 Task: Assign Issue Issue0000000006 to Sprint Sprint0000000004 in Scrum Project Project0000000002 in Jira. Assign Issue Issue0000000007 to Sprint Sprint0000000004 in Scrum Project Project0000000002 in Jira. Assign Issue Issue0000000008 to Sprint Sprint0000000005 in Scrum Project Project0000000002 in Jira. Assign Issue Issue0000000009 to Sprint Sprint0000000005 in Scrum Project Project0000000002 in Jira. Assign Issue Issue0000000010 to Sprint Sprint0000000006 in Scrum Project Project0000000002 in Jira
Action: Mouse moved to (581, 325)
Screenshot: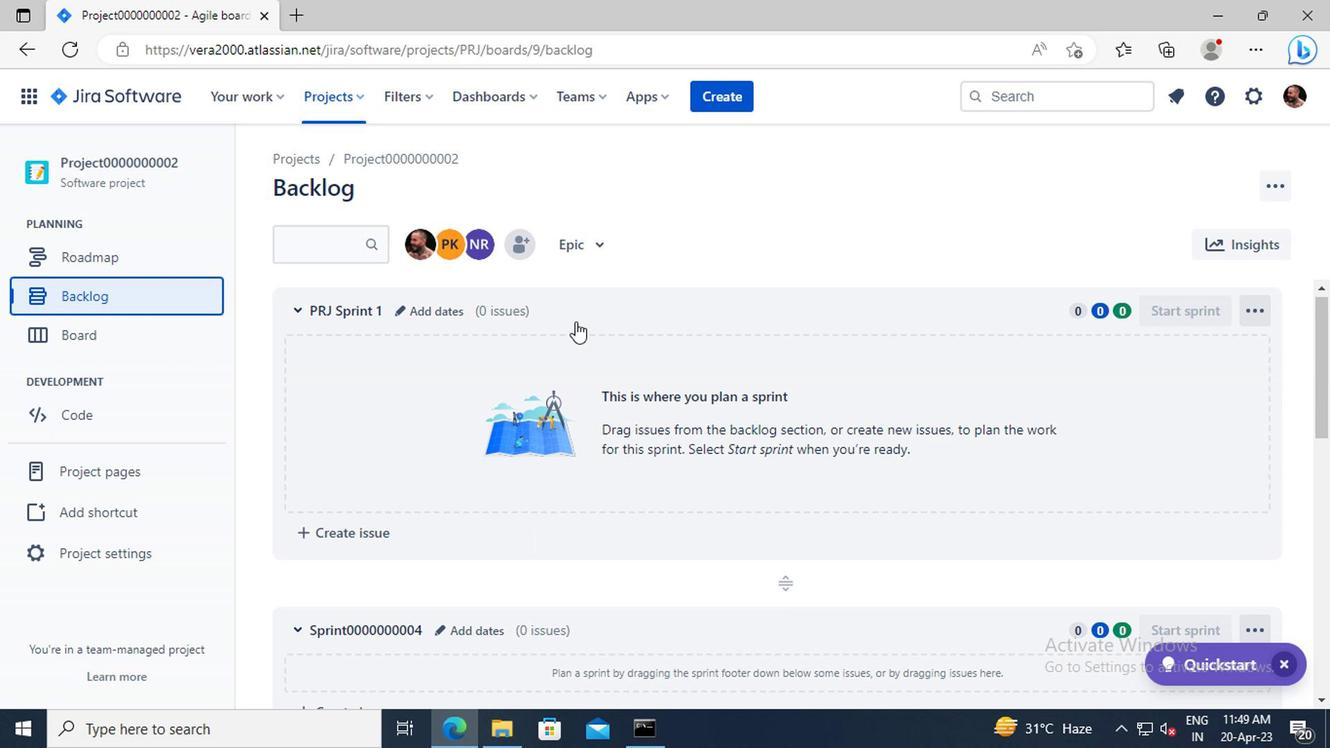 
Action: Mouse scrolled (581, 325) with delta (0, 0)
Screenshot: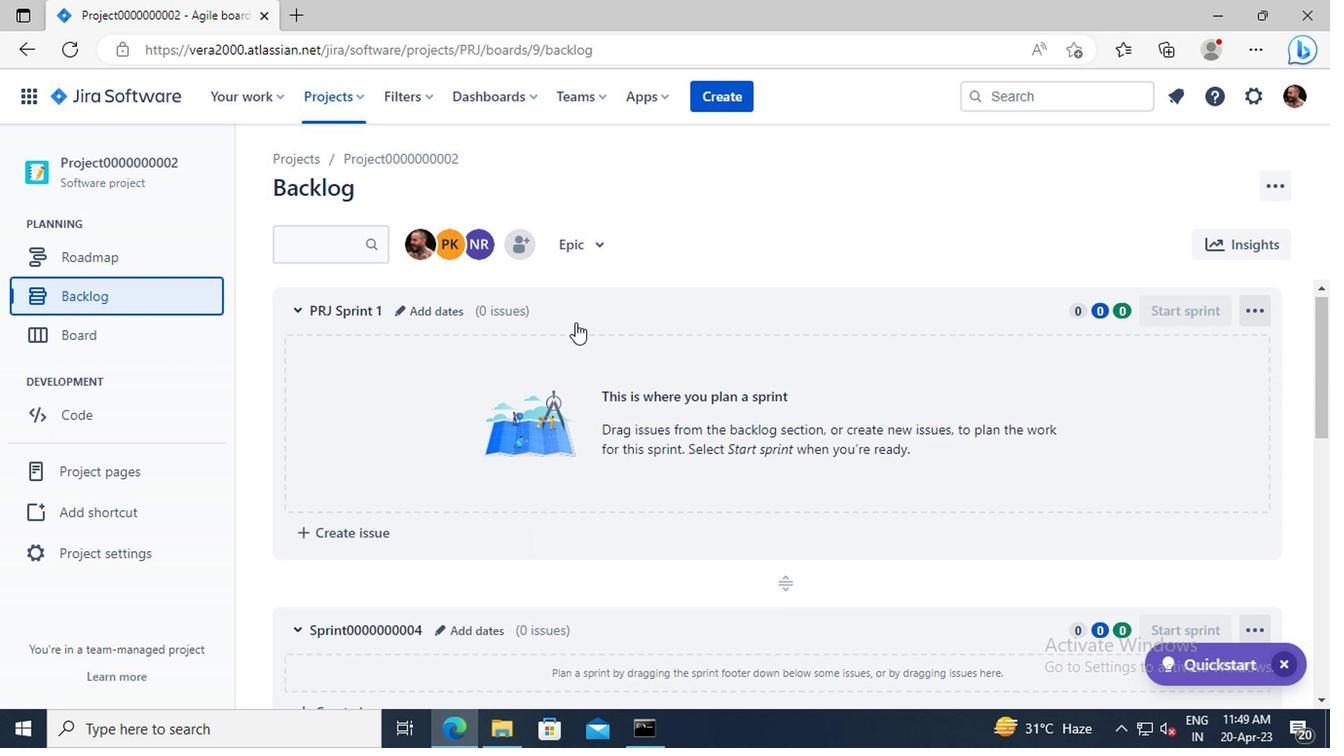 
Action: Mouse scrolled (581, 325) with delta (0, 0)
Screenshot: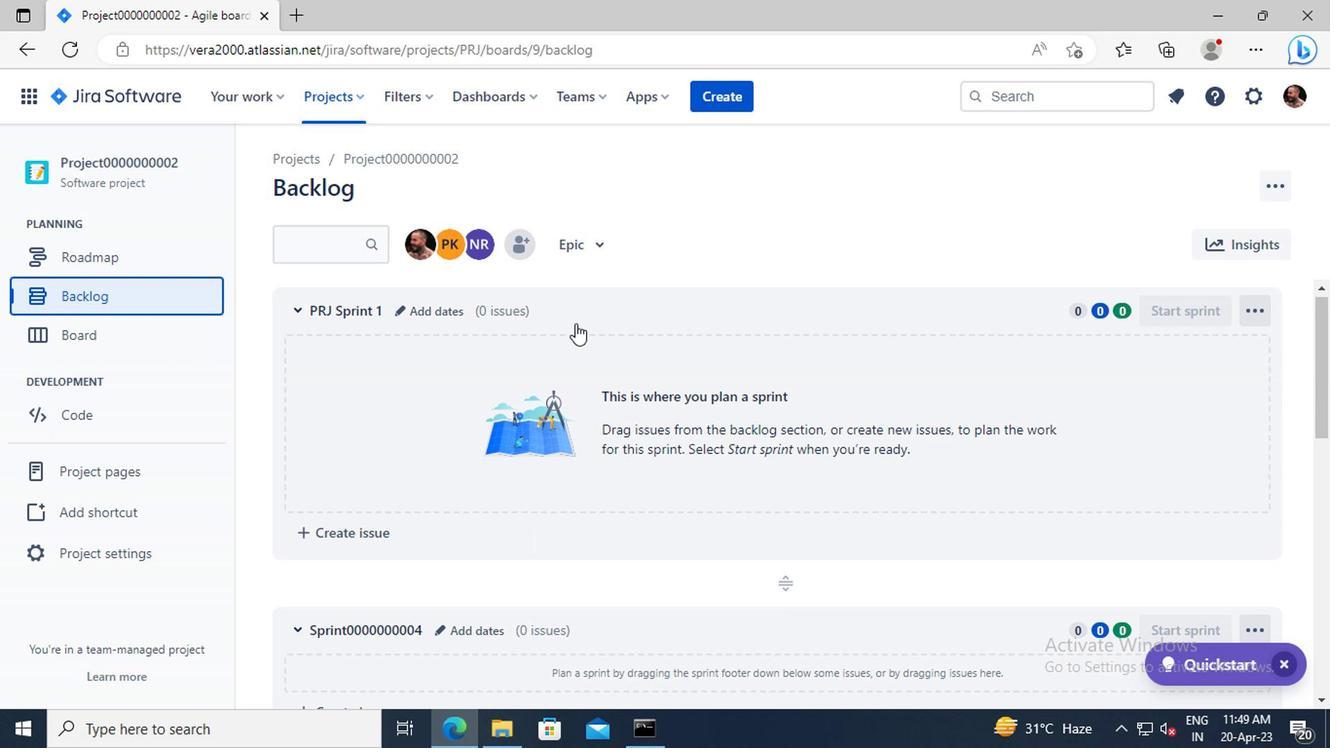 
Action: Mouse moved to (581, 334)
Screenshot: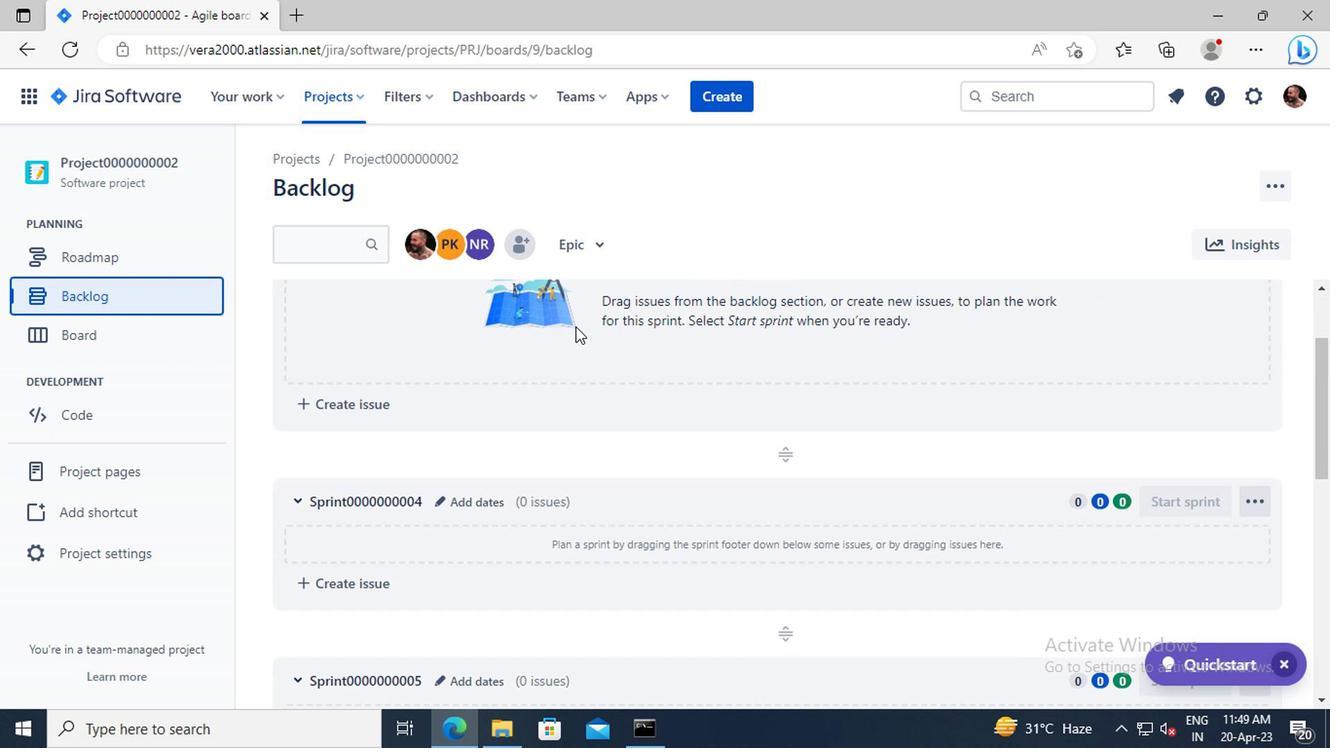 
Action: Mouse scrolled (581, 334) with delta (0, 0)
Screenshot: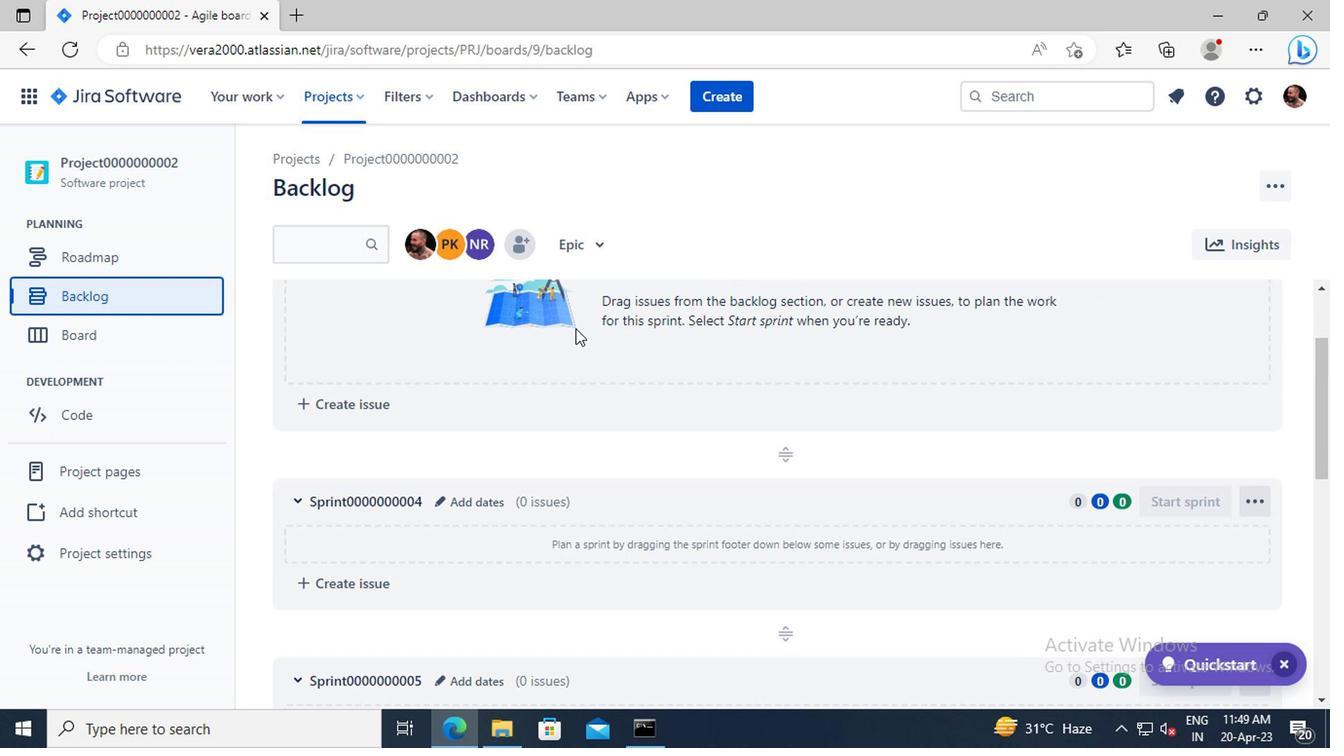 
Action: Mouse moved to (582, 336)
Screenshot: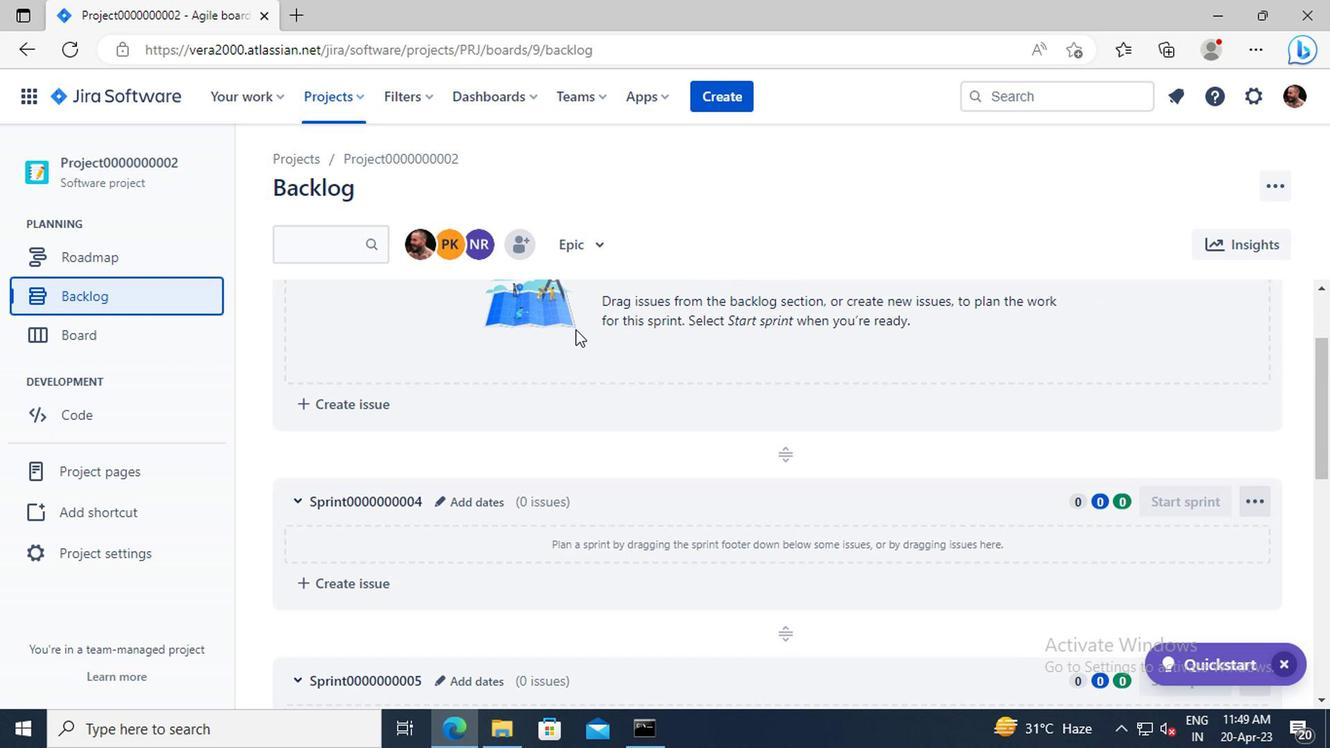 
Action: Mouse scrolled (582, 335) with delta (0, -1)
Screenshot: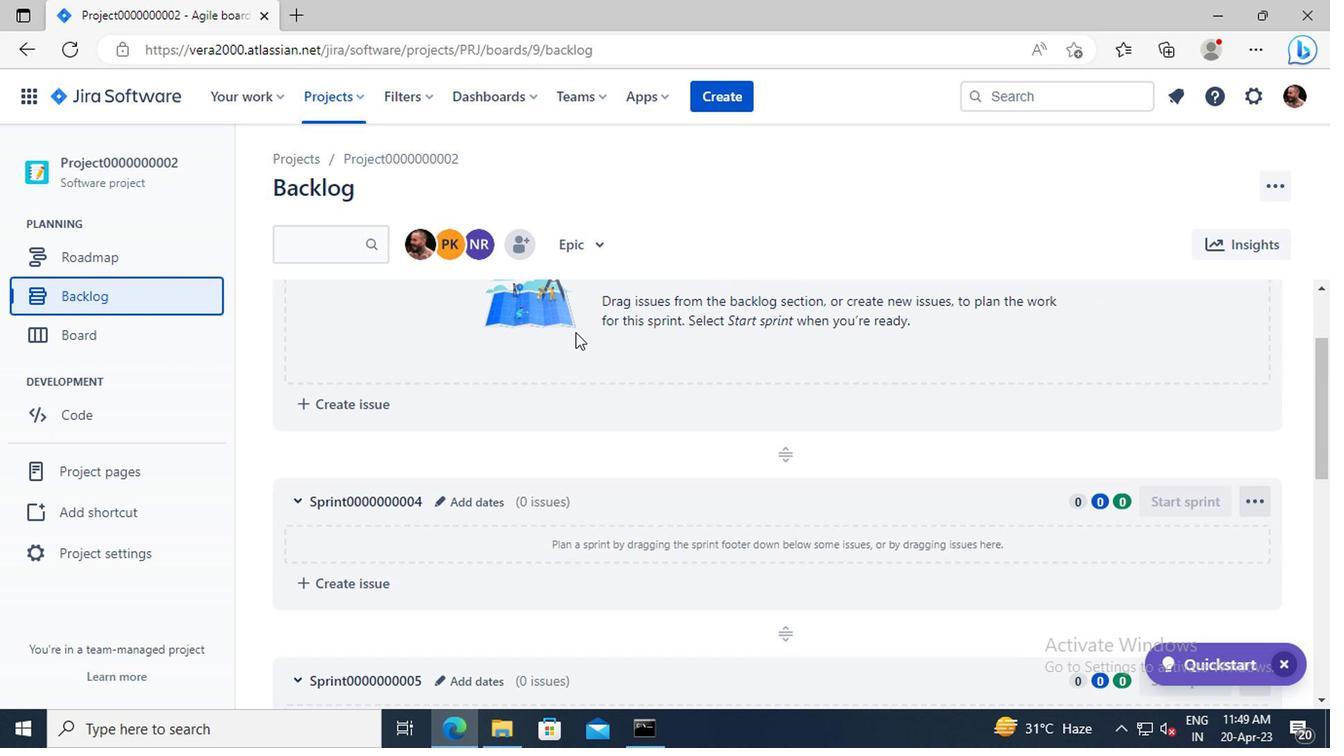 
Action: Mouse scrolled (582, 335) with delta (0, -1)
Screenshot: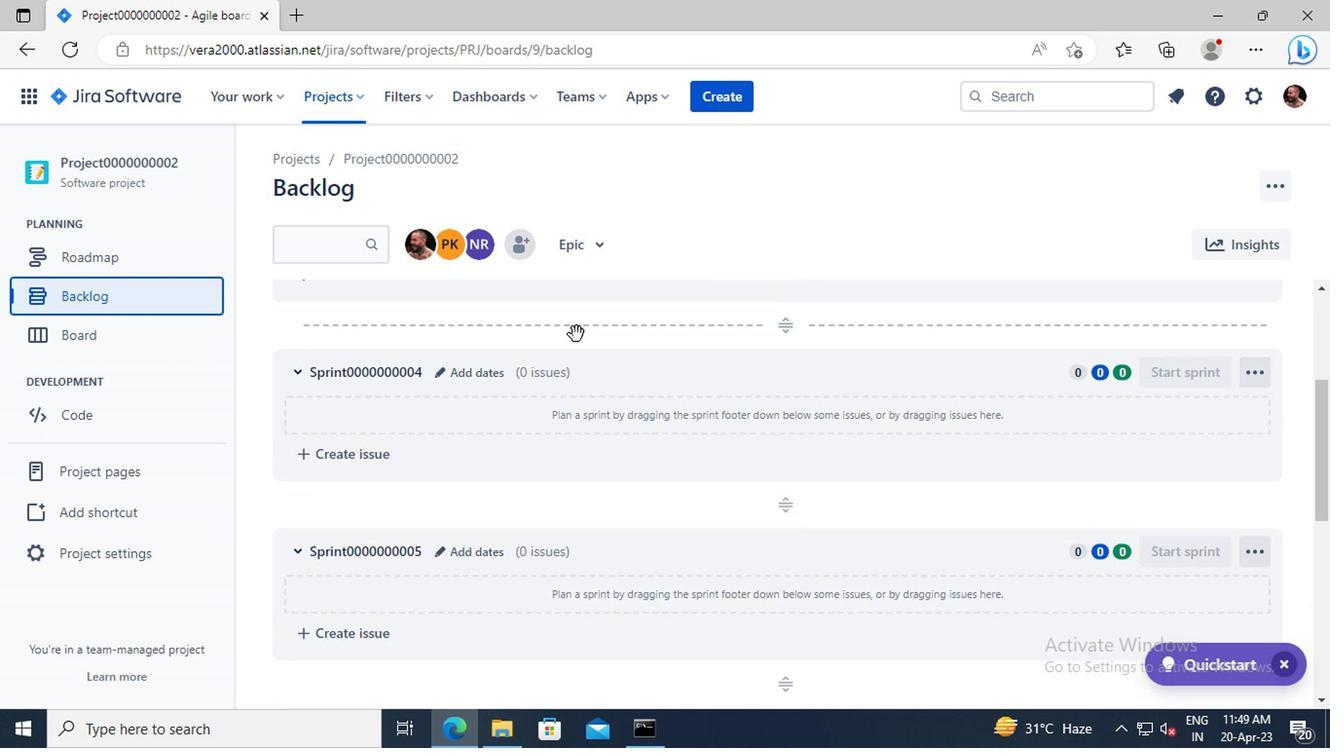 
Action: Mouse scrolled (582, 335) with delta (0, -1)
Screenshot: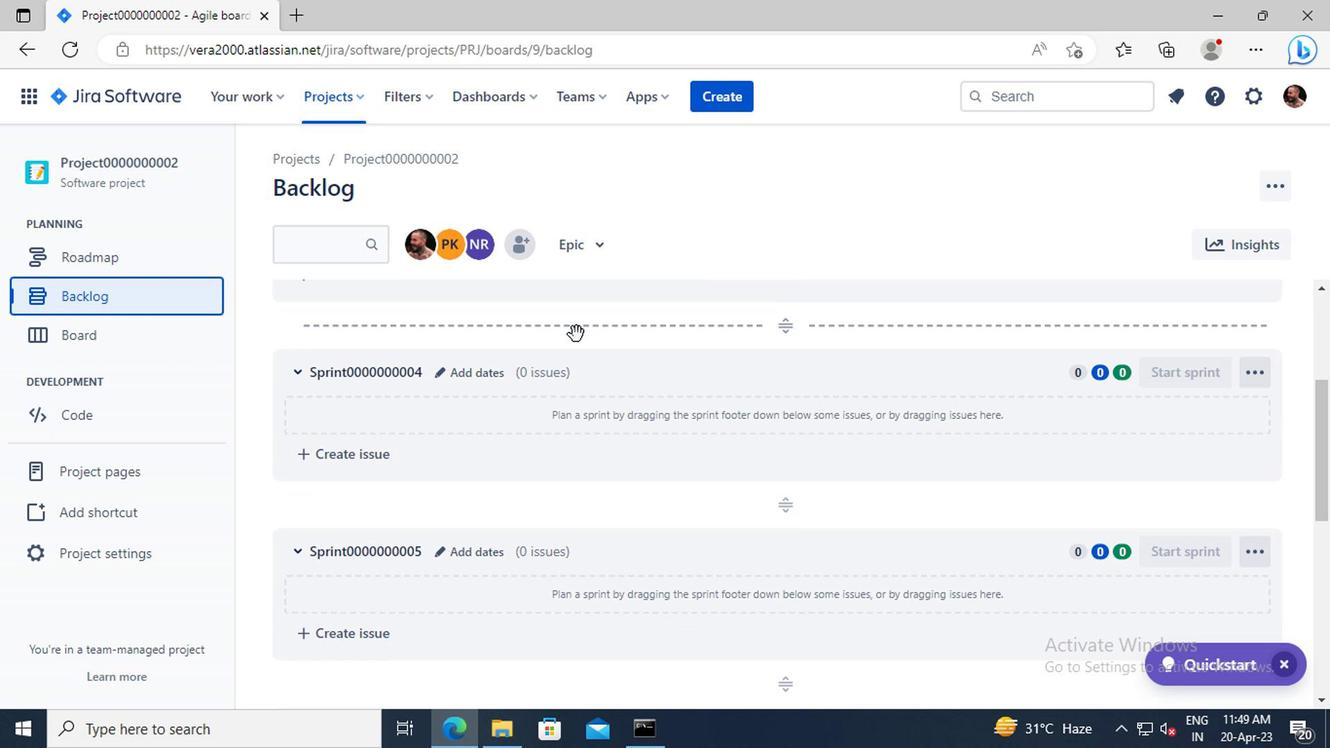 
Action: Mouse scrolled (582, 335) with delta (0, -1)
Screenshot: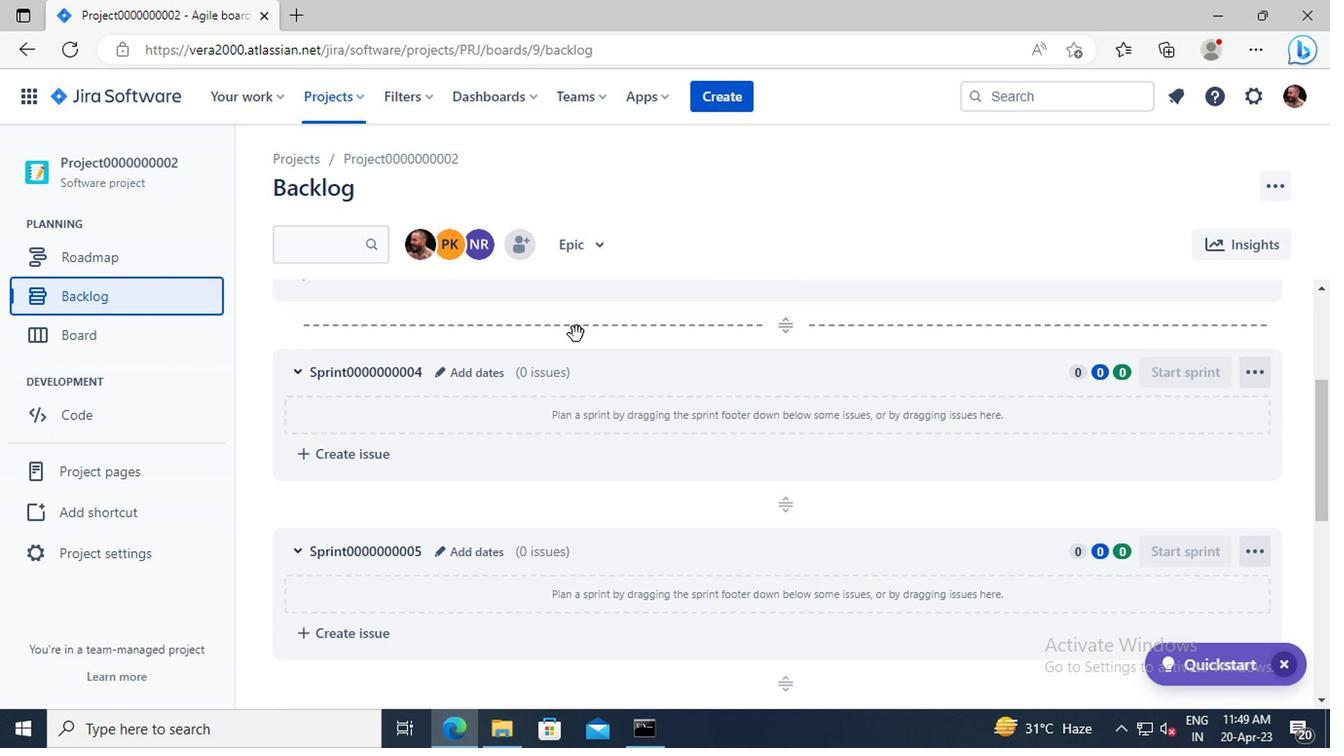 
Action: Mouse scrolled (582, 335) with delta (0, -1)
Screenshot: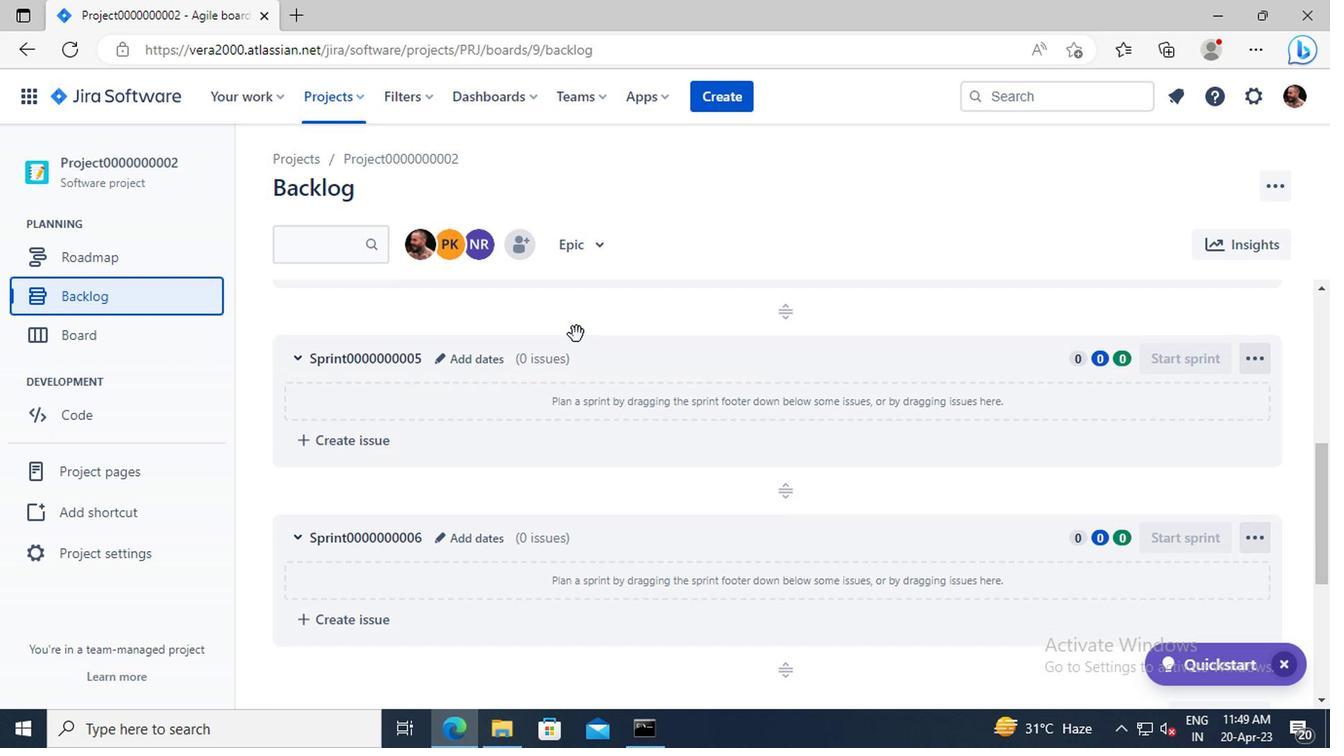 
Action: Mouse scrolled (582, 335) with delta (0, -1)
Screenshot: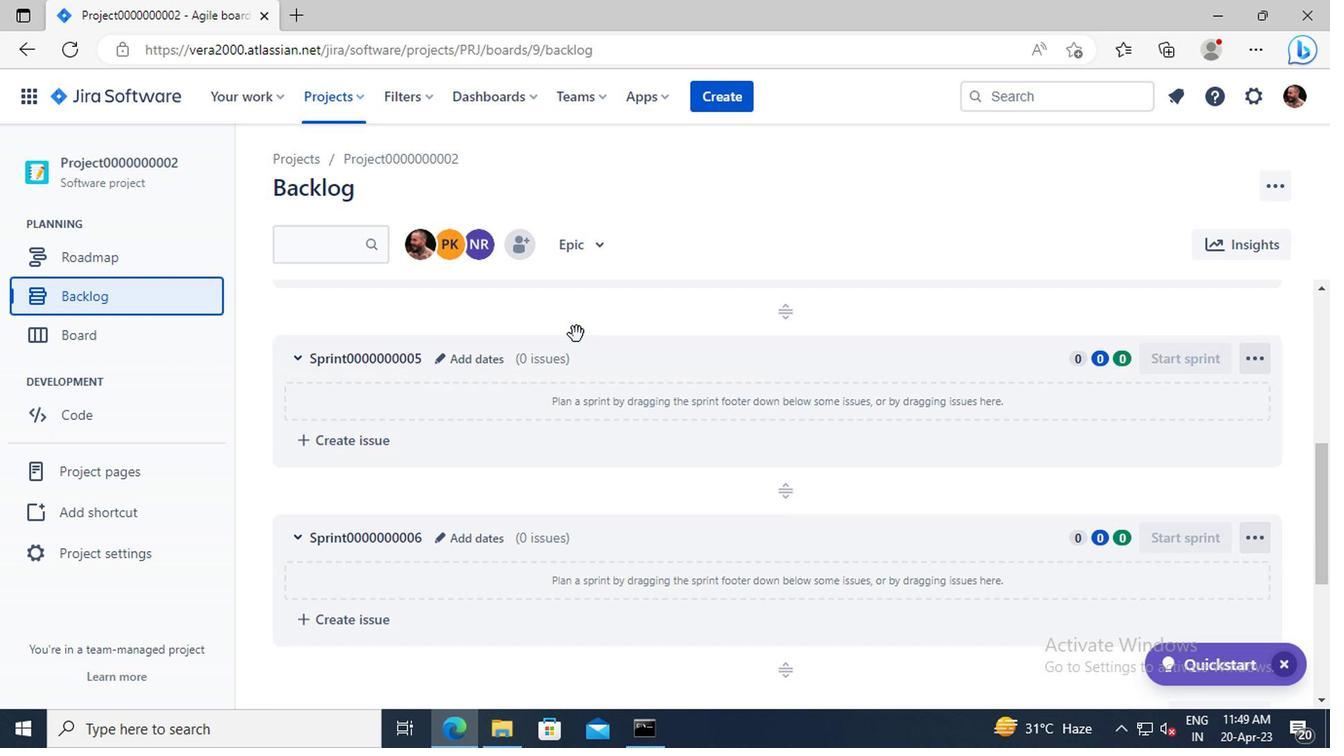 
Action: Mouse scrolled (582, 335) with delta (0, -1)
Screenshot: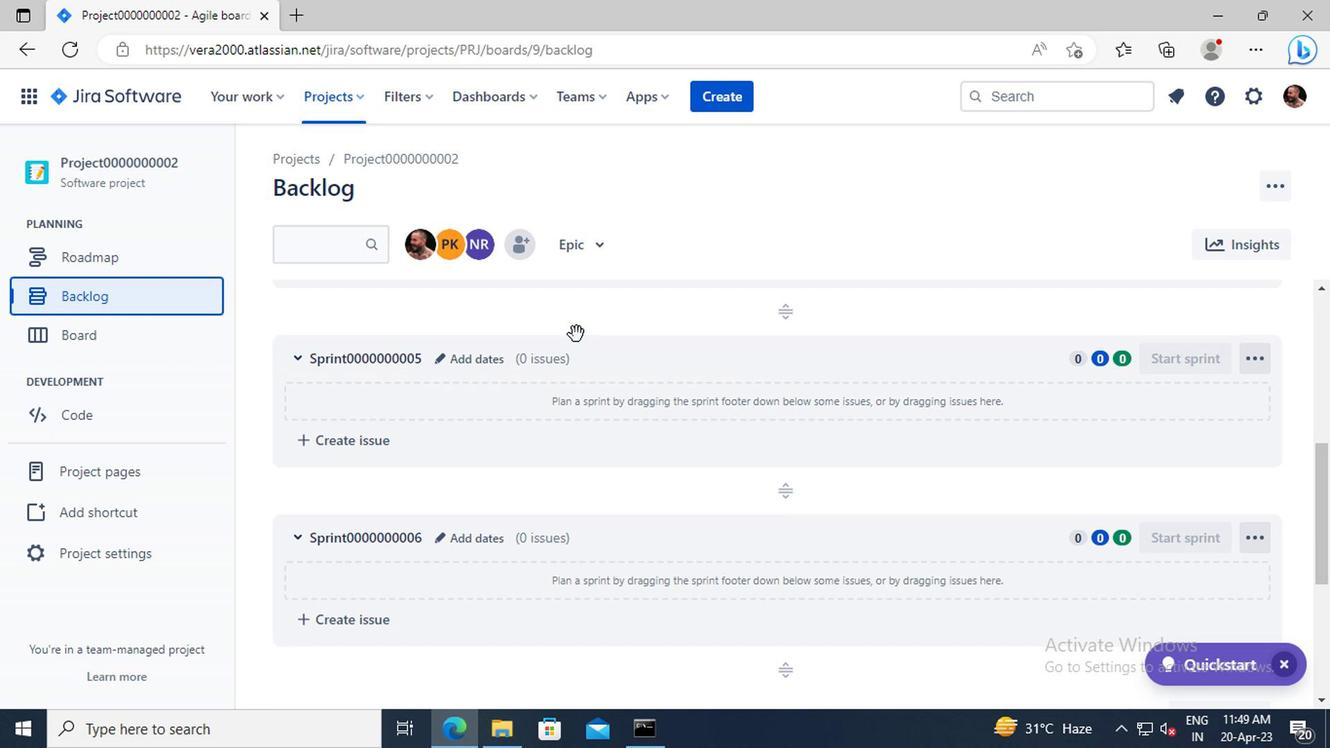 
Action: Mouse scrolled (582, 335) with delta (0, -1)
Screenshot: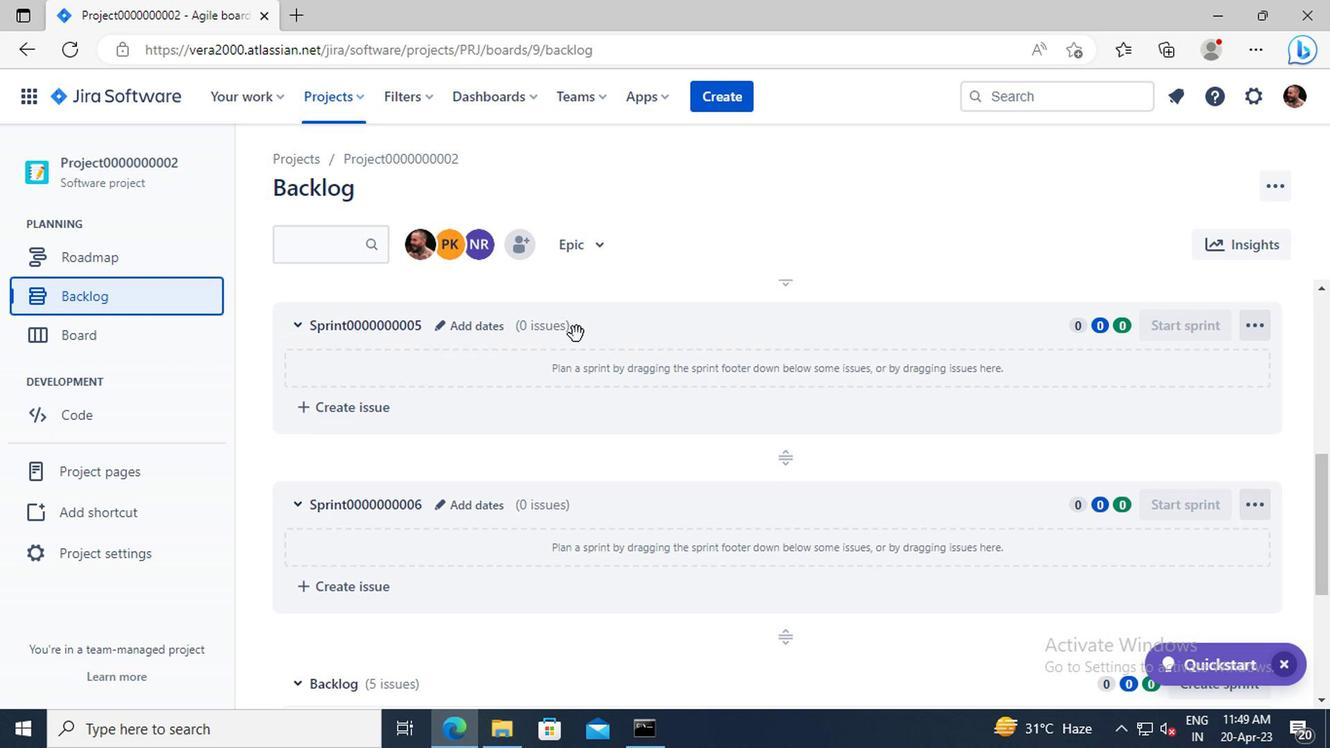 
Action: Mouse scrolled (582, 335) with delta (0, -1)
Screenshot: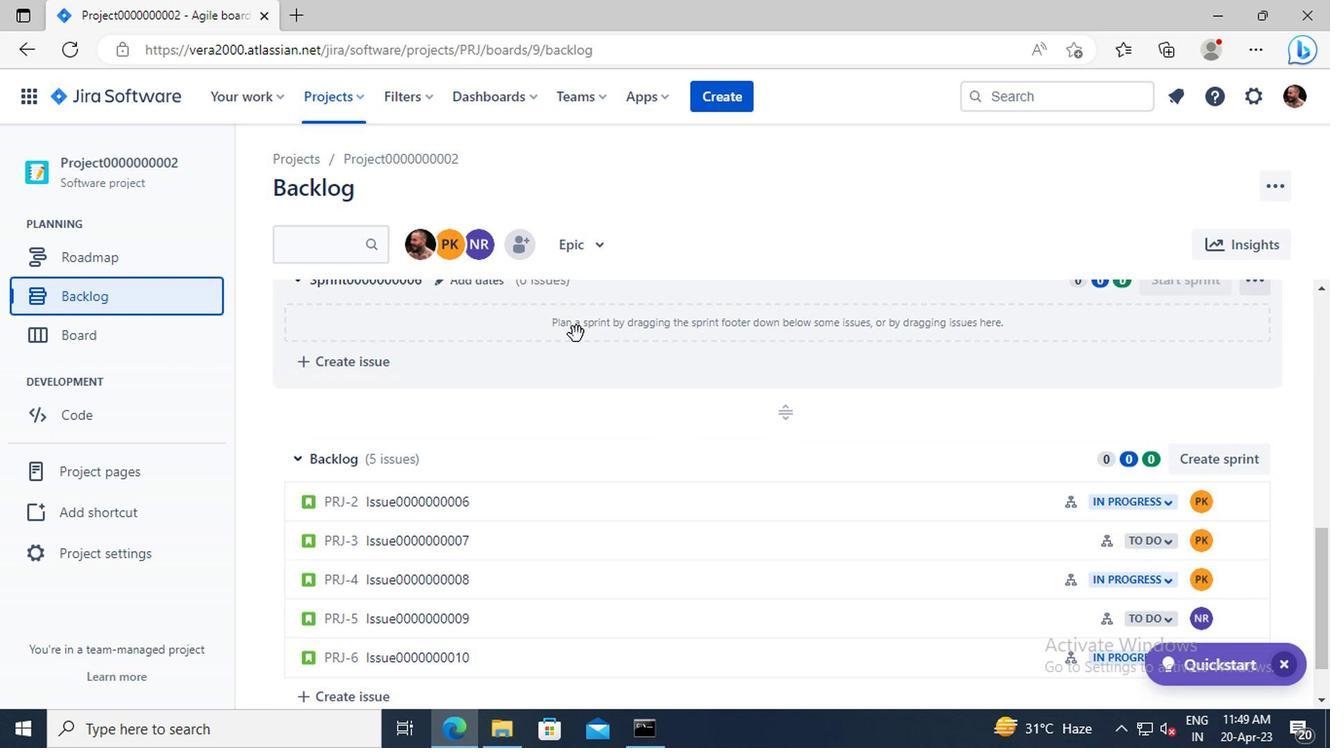 
Action: Mouse moved to (1241, 439)
Screenshot: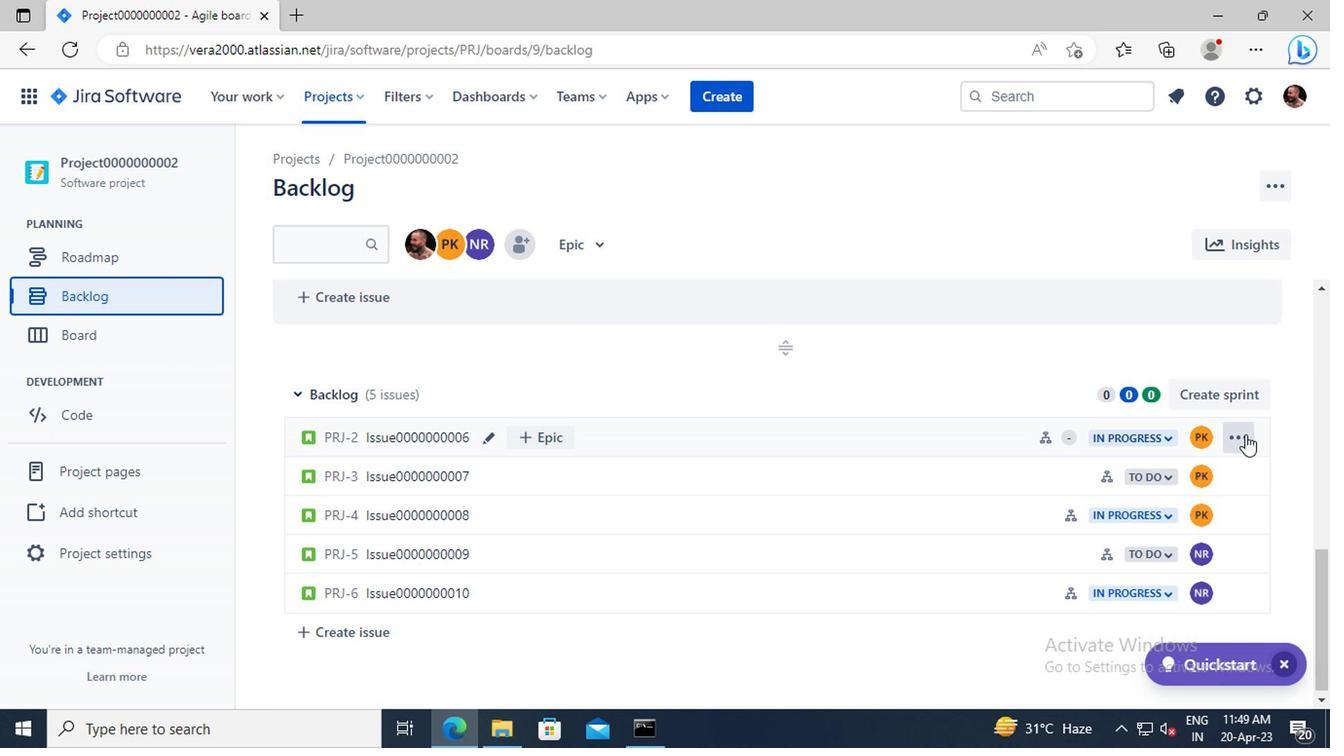 
Action: Mouse pressed left at (1241, 439)
Screenshot: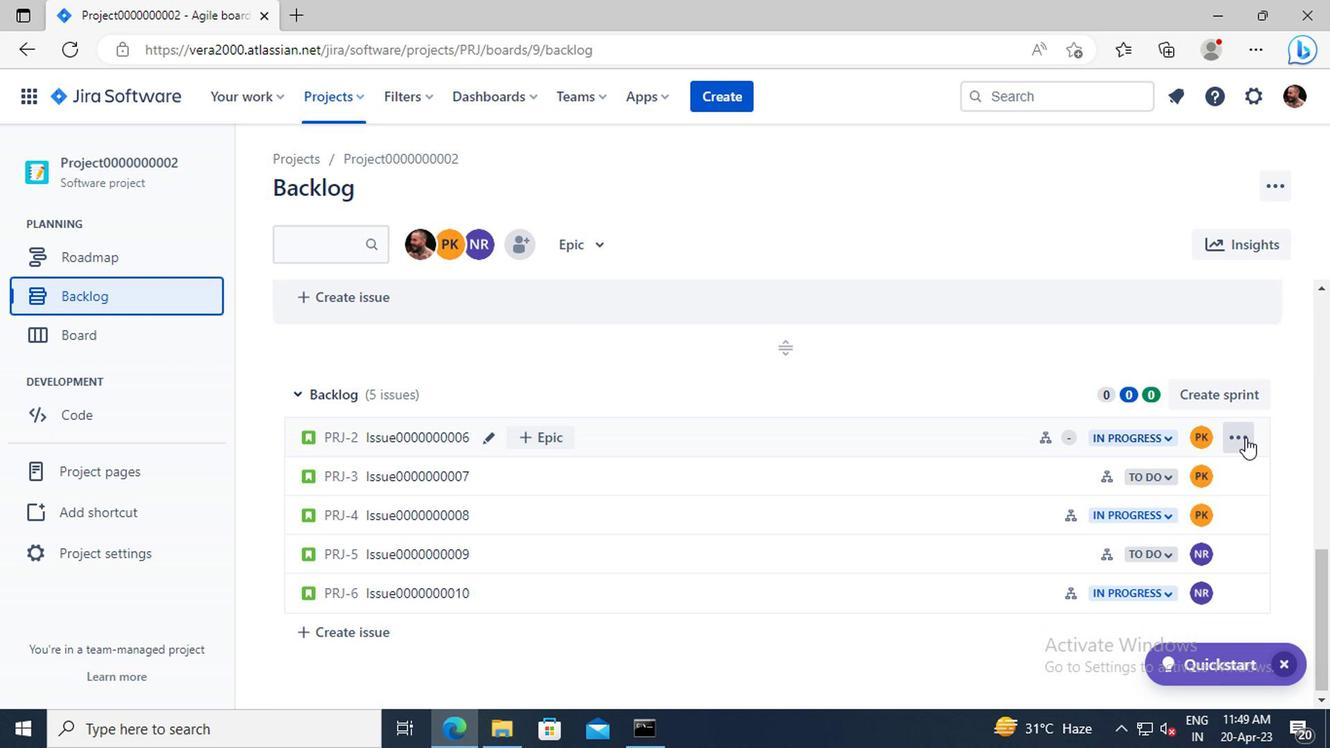 
Action: Mouse moved to (1195, 330)
Screenshot: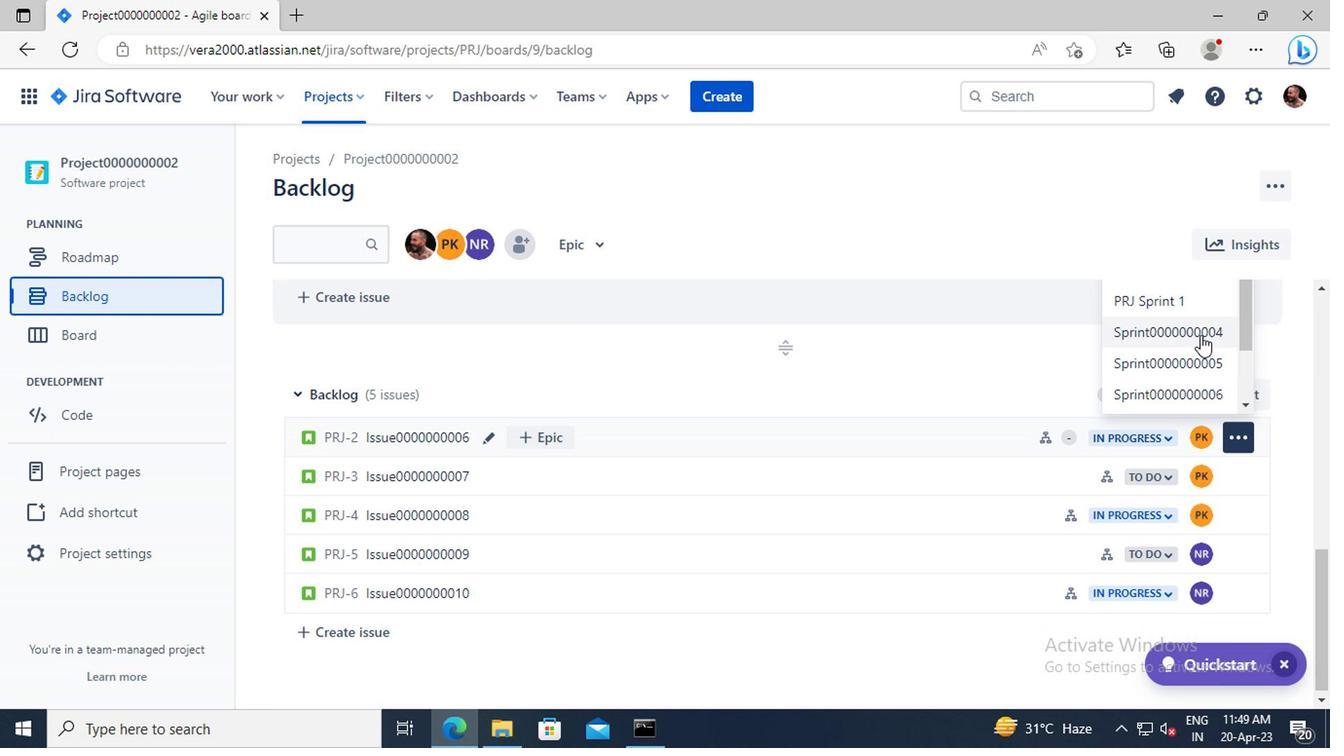 
Action: Mouse pressed left at (1195, 330)
Screenshot: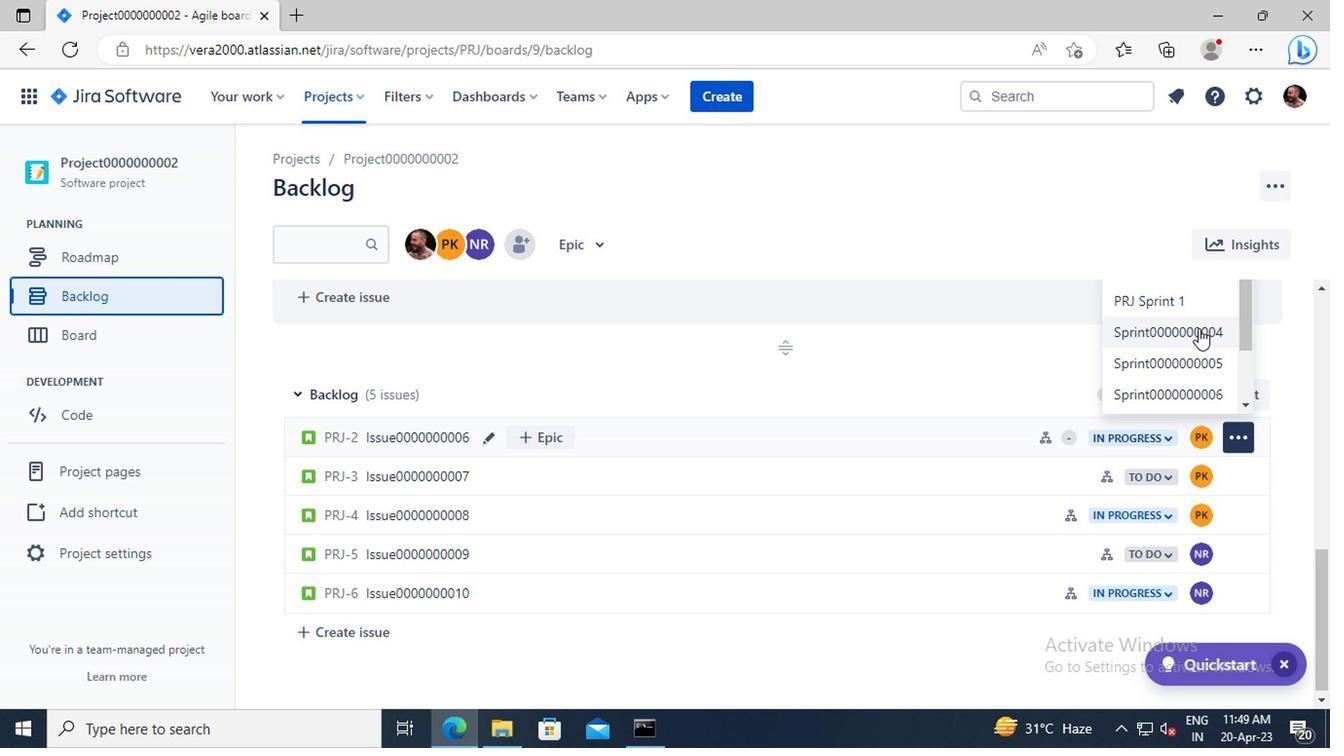
Action: Mouse moved to (1230, 472)
Screenshot: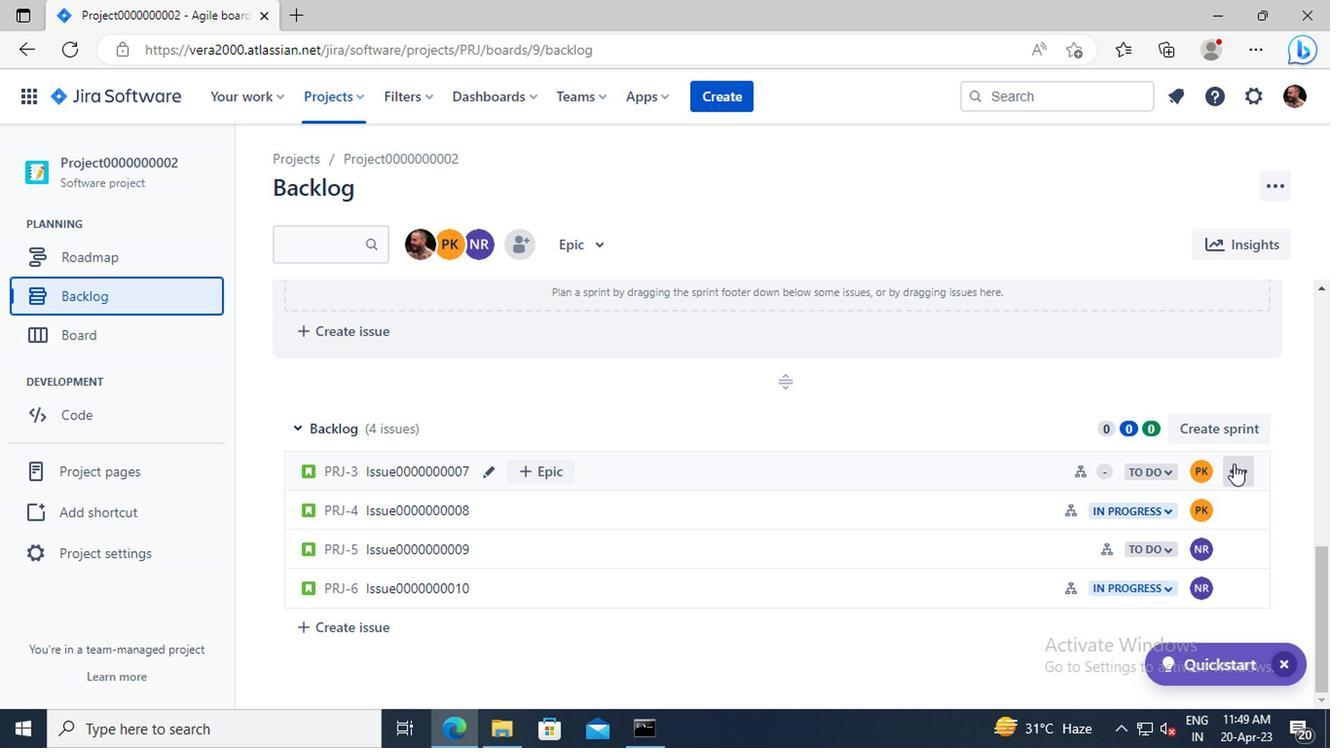 
Action: Mouse pressed left at (1230, 472)
Screenshot: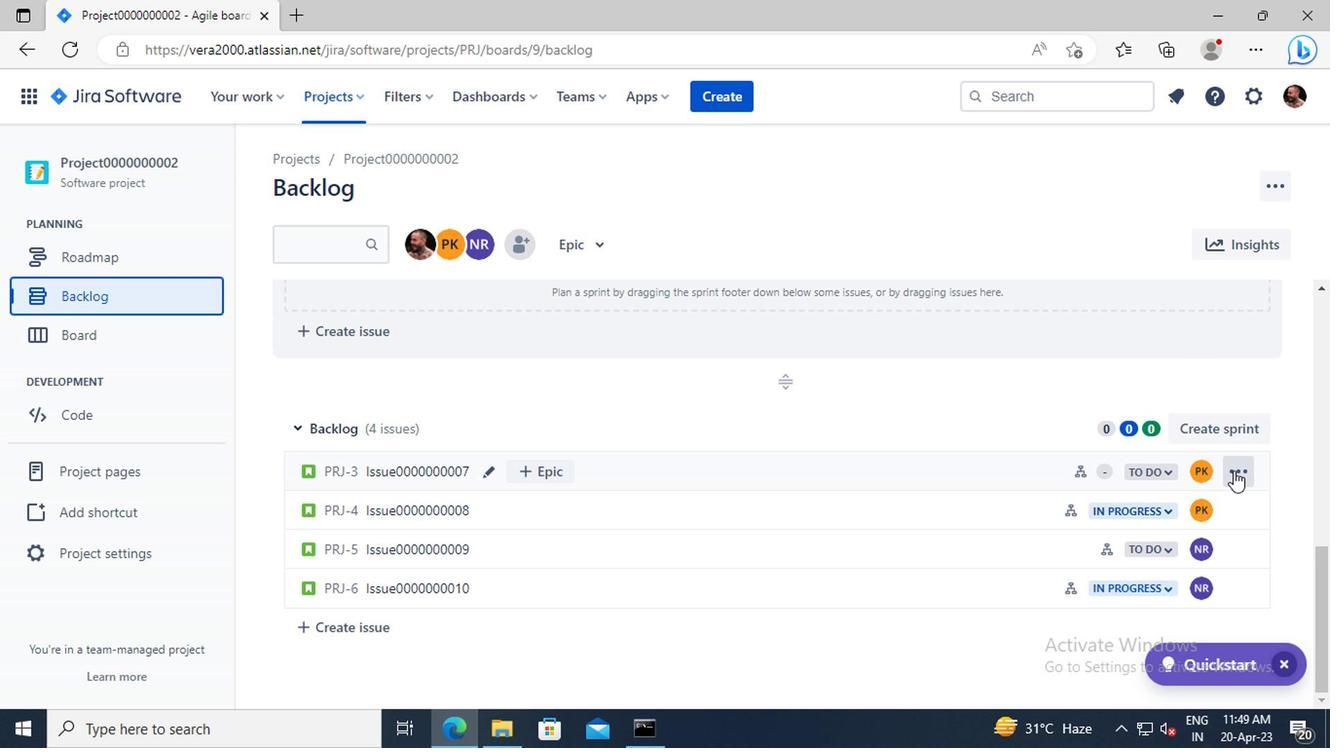 
Action: Mouse moved to (1190, 366)
Screenshot: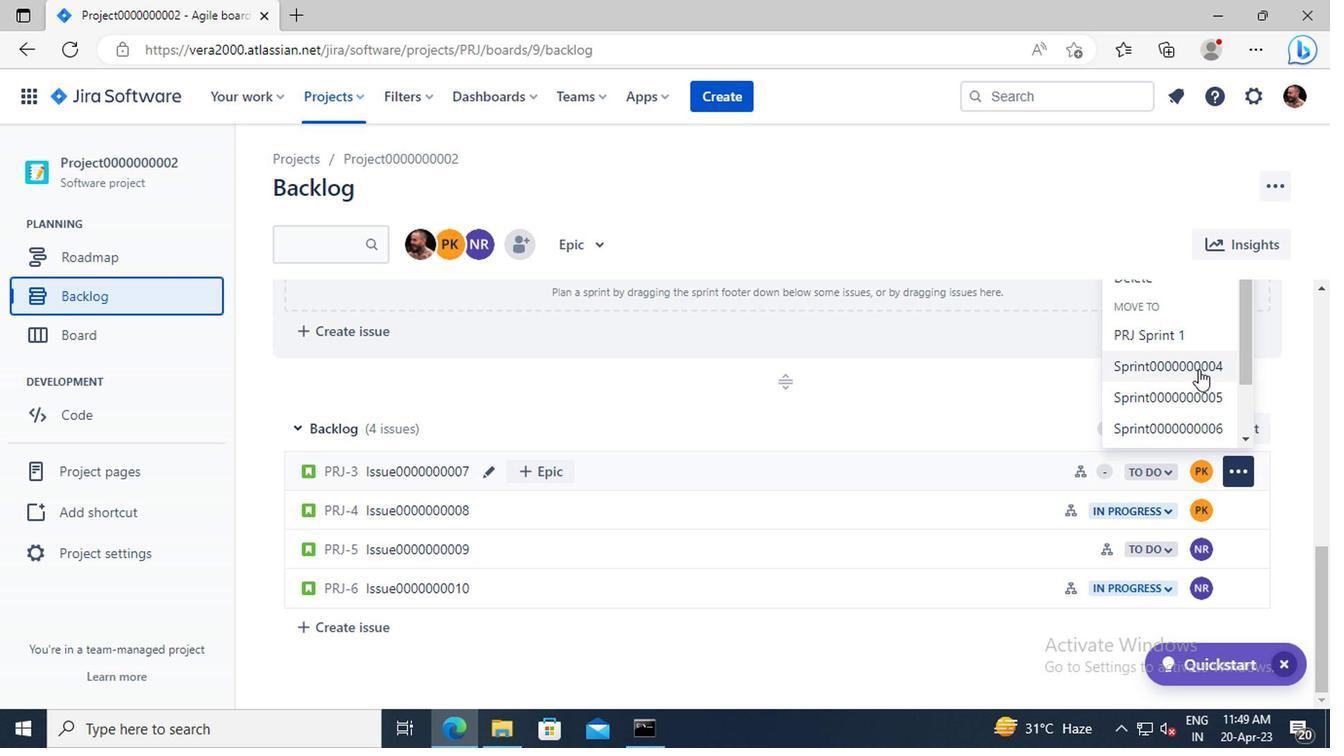
Action: Mouse pressed left at (1190, 366)
Screenshot: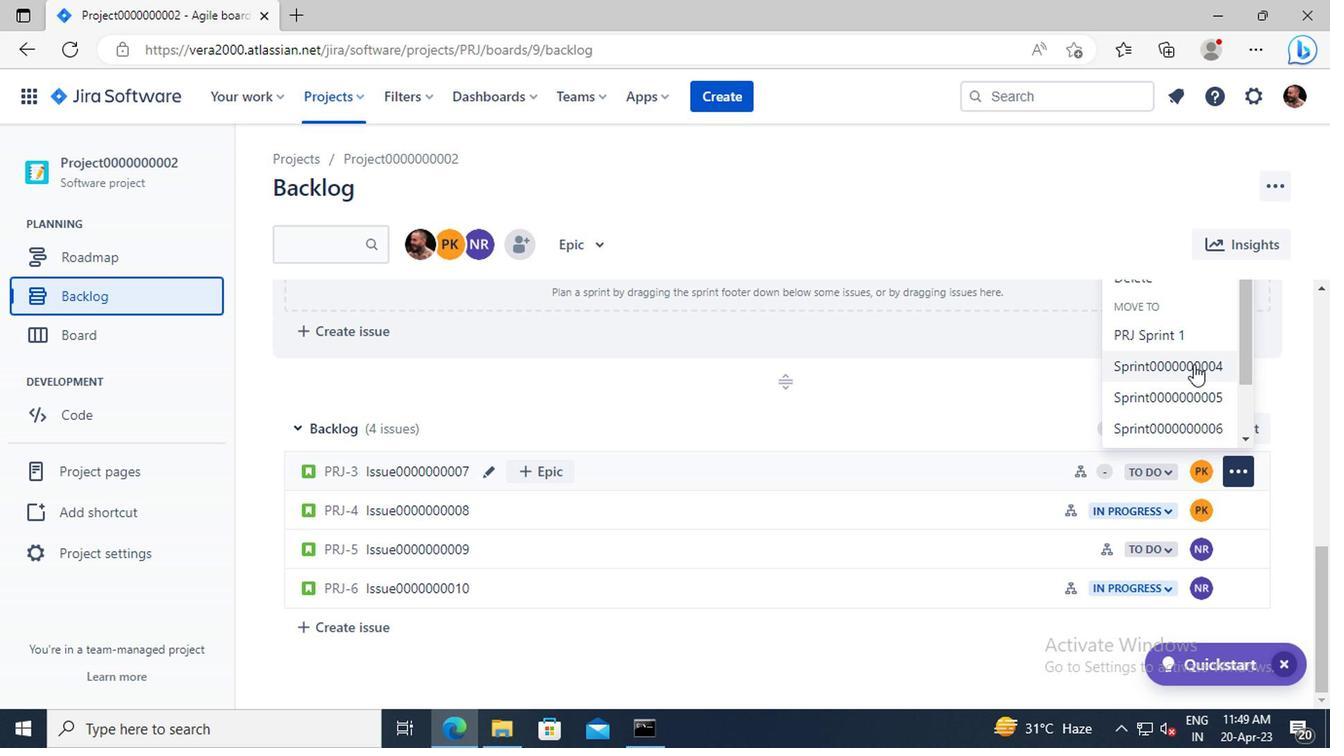 
Action: Mouse moved to (1241, 510)
Screenshot: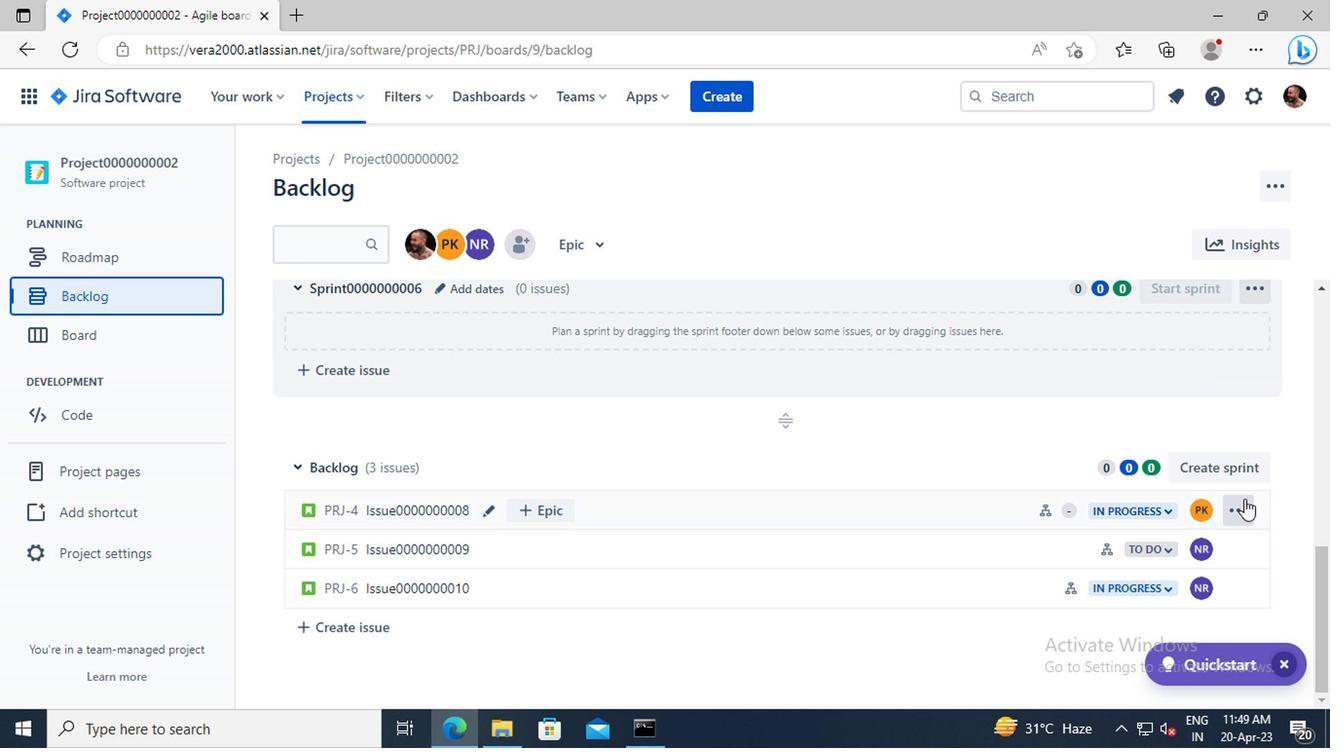 
Action: Mouse pressed left at (1241, 510)
Screenshot: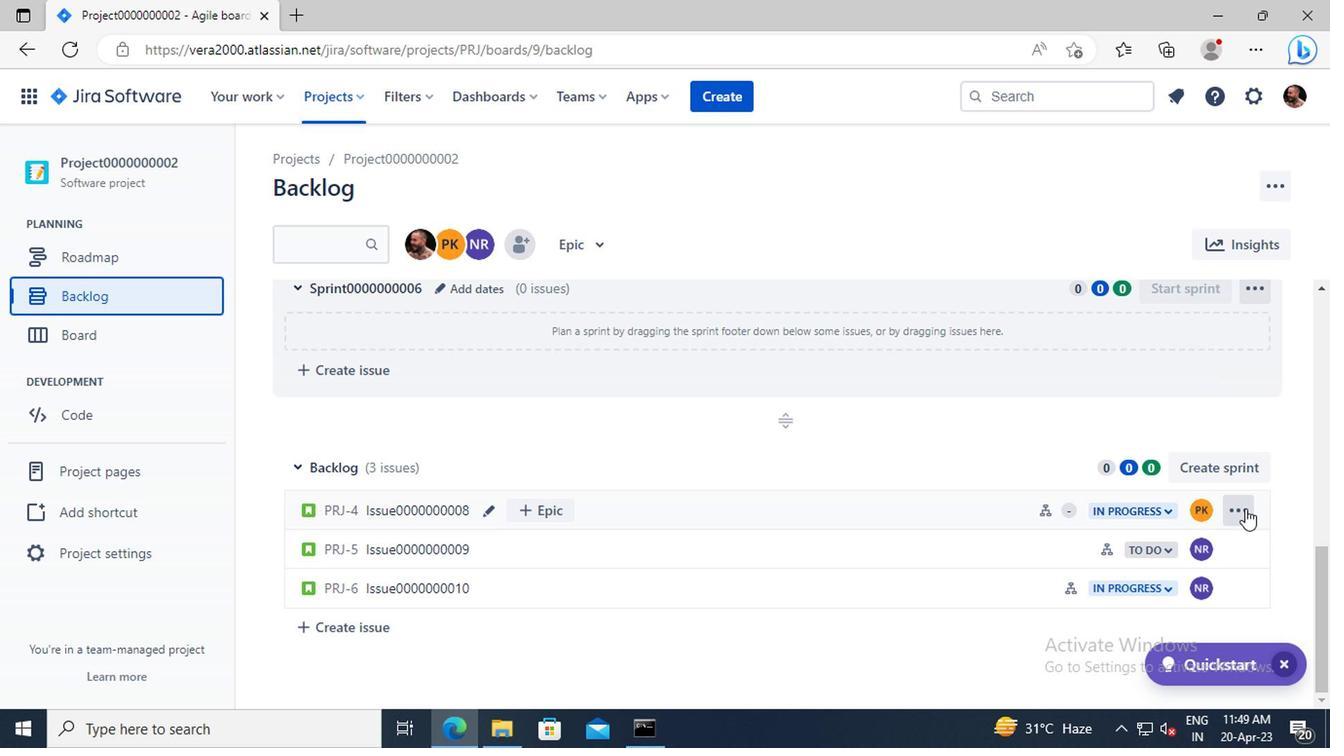 
Action: Mouse moved to (1195, 436)
Screenshot: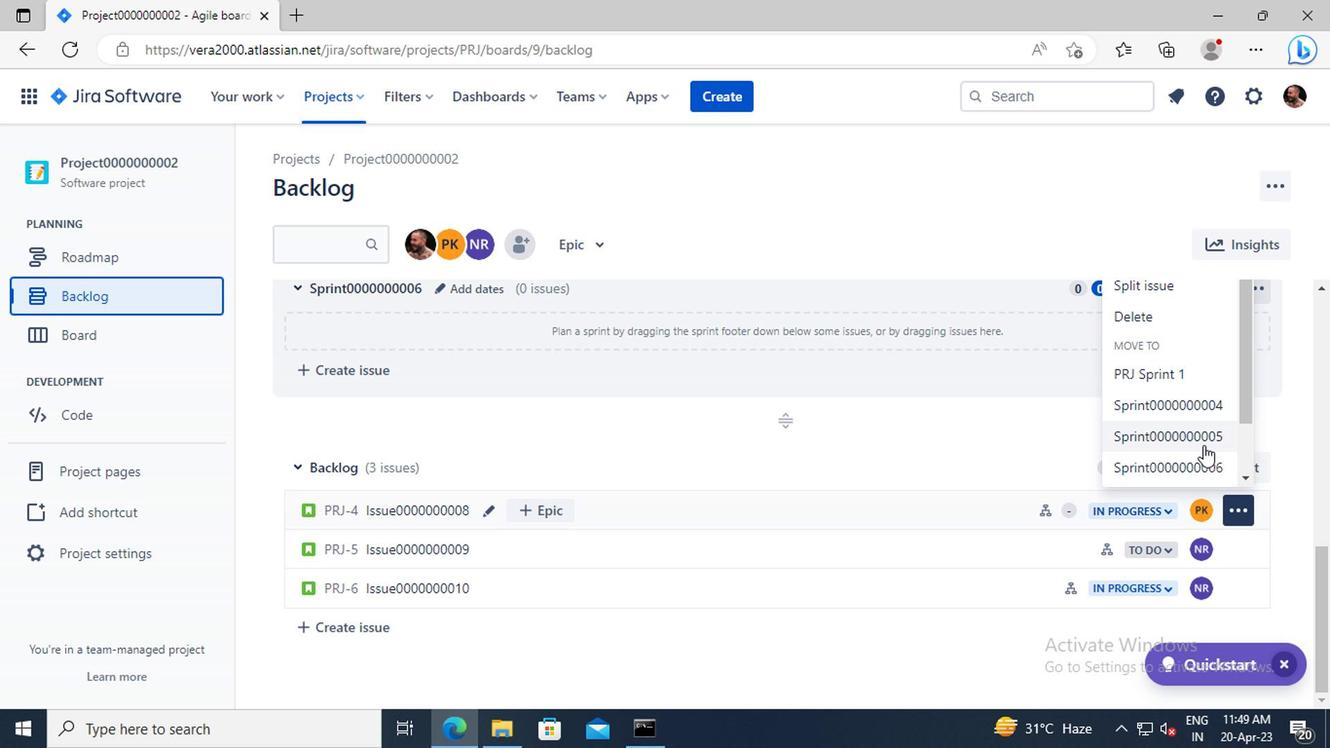 
Action: Mouse pressed left at (1195, 436)
Screenshot: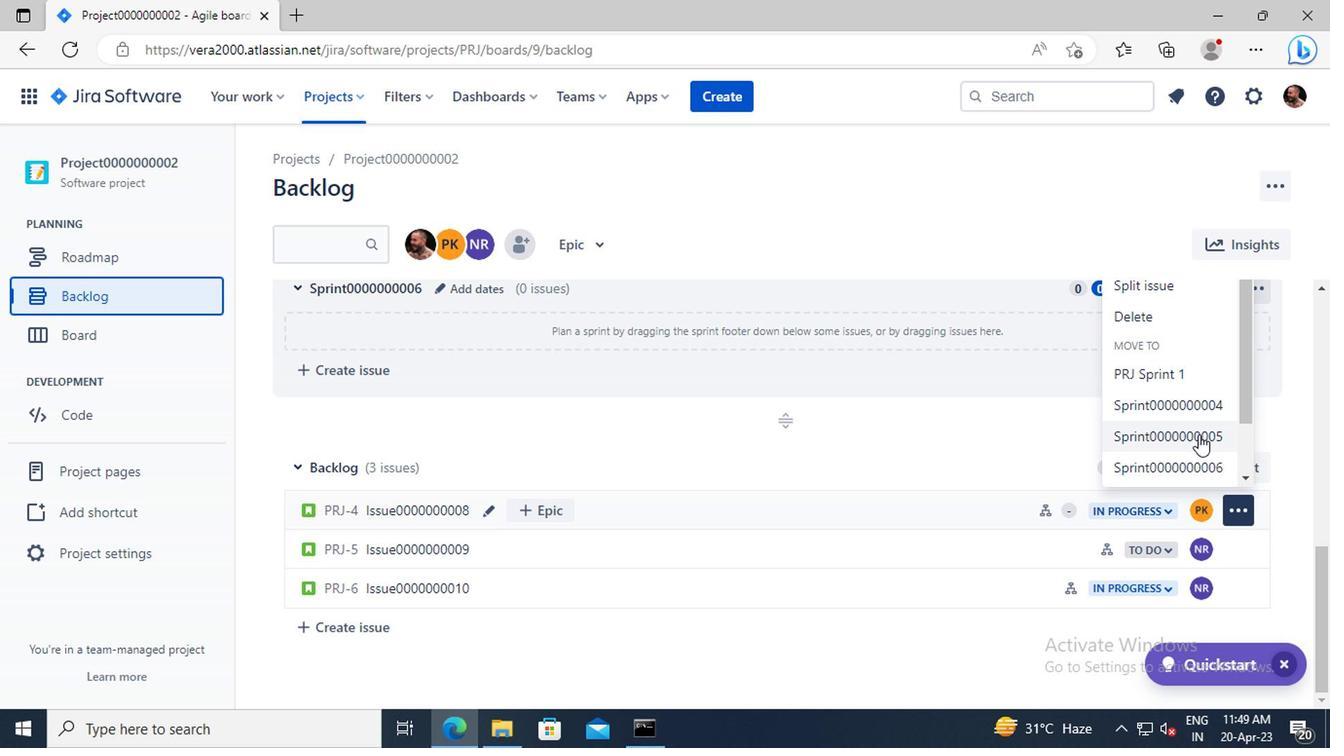 
Action: Mouse moved to (1235, 551)
Screenshot: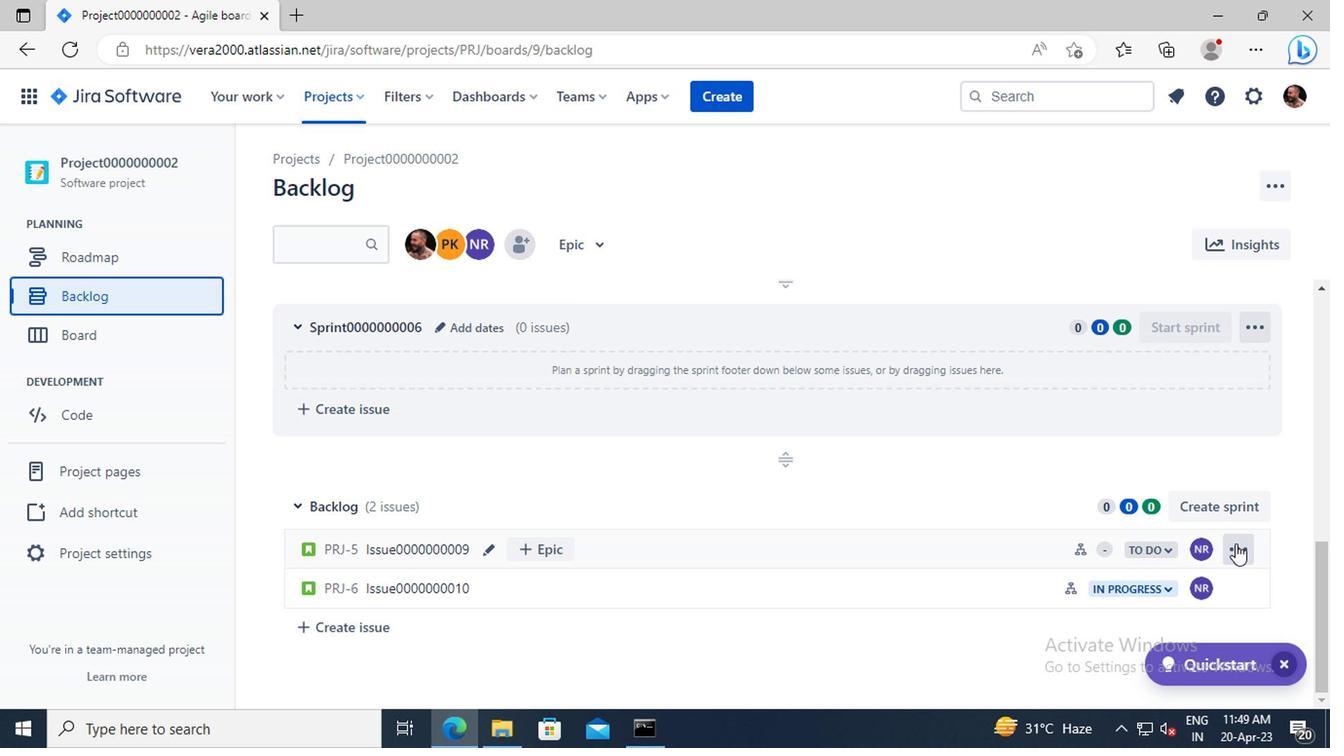 
Action: Mouse pressed left at (1235, 551)
Screenshot: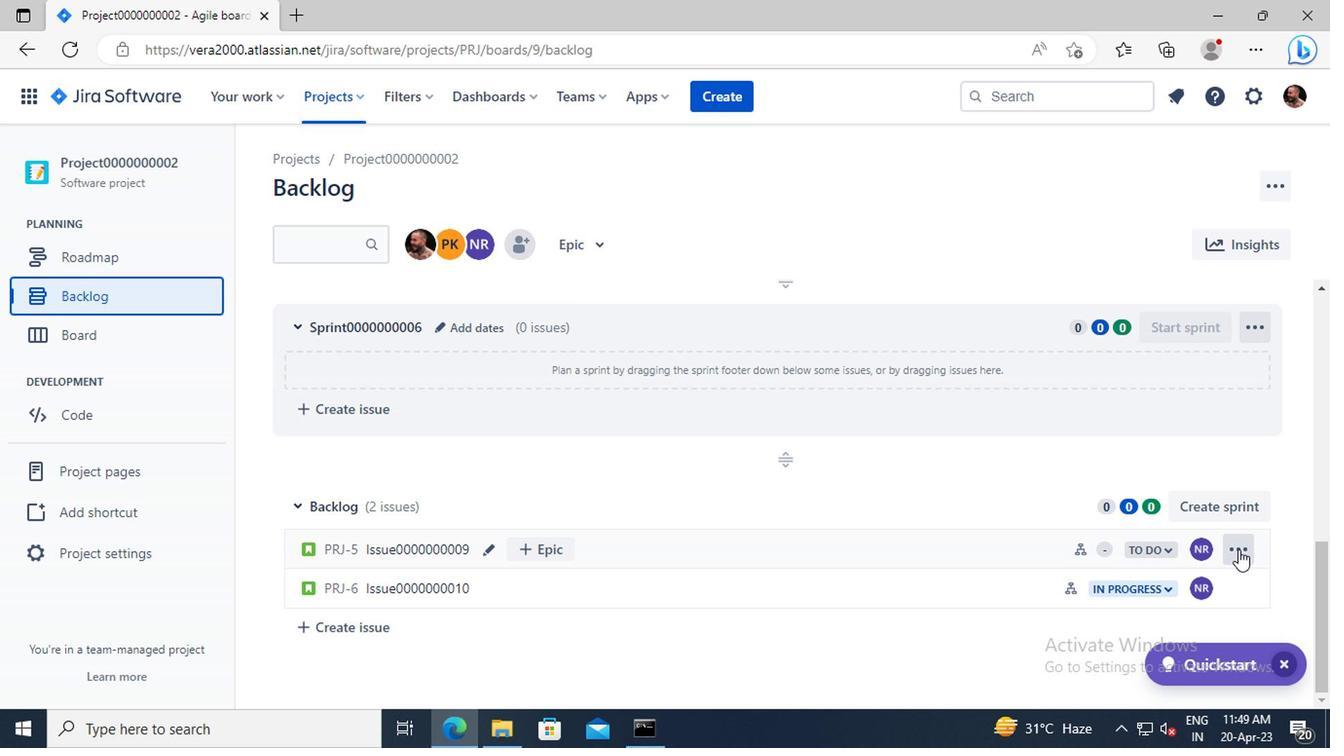 
Action: Mouse moved to (1181, 476)
Screenshot: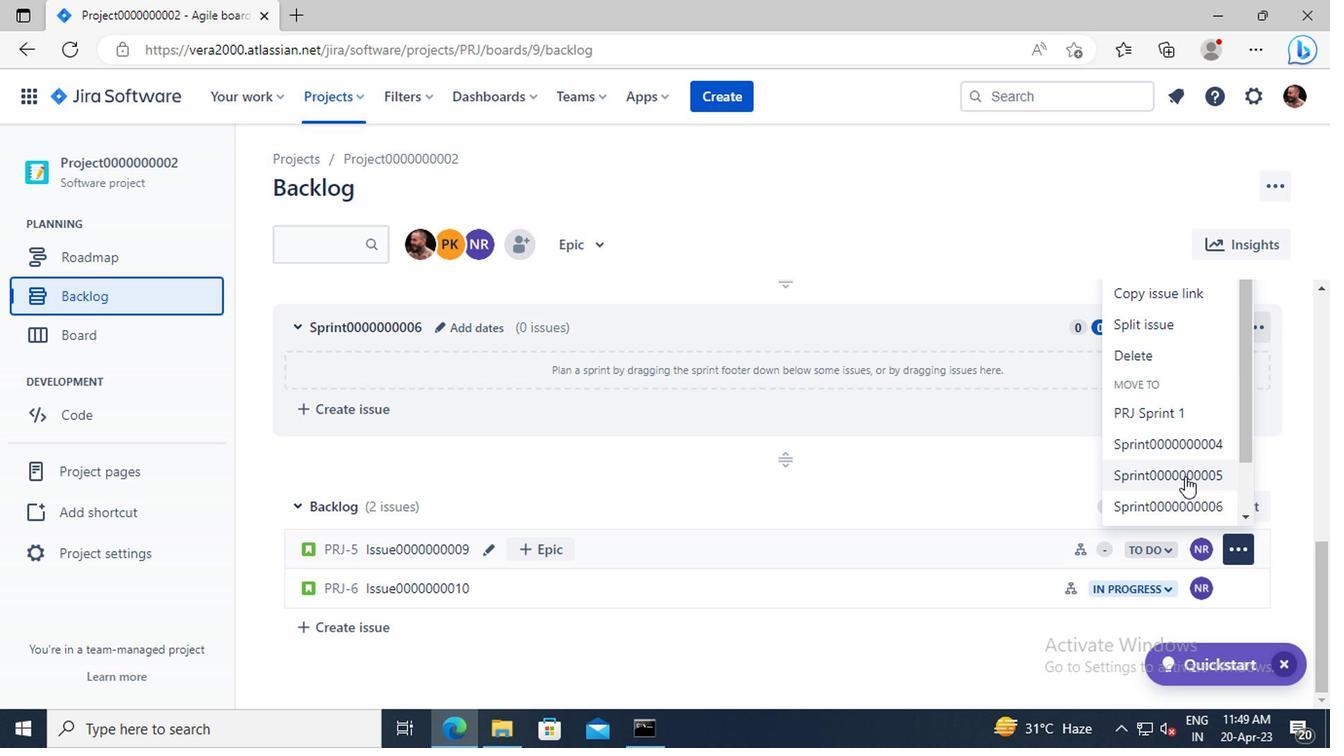
Action: Mouse pressed left at (1181, 476)
Screenshot: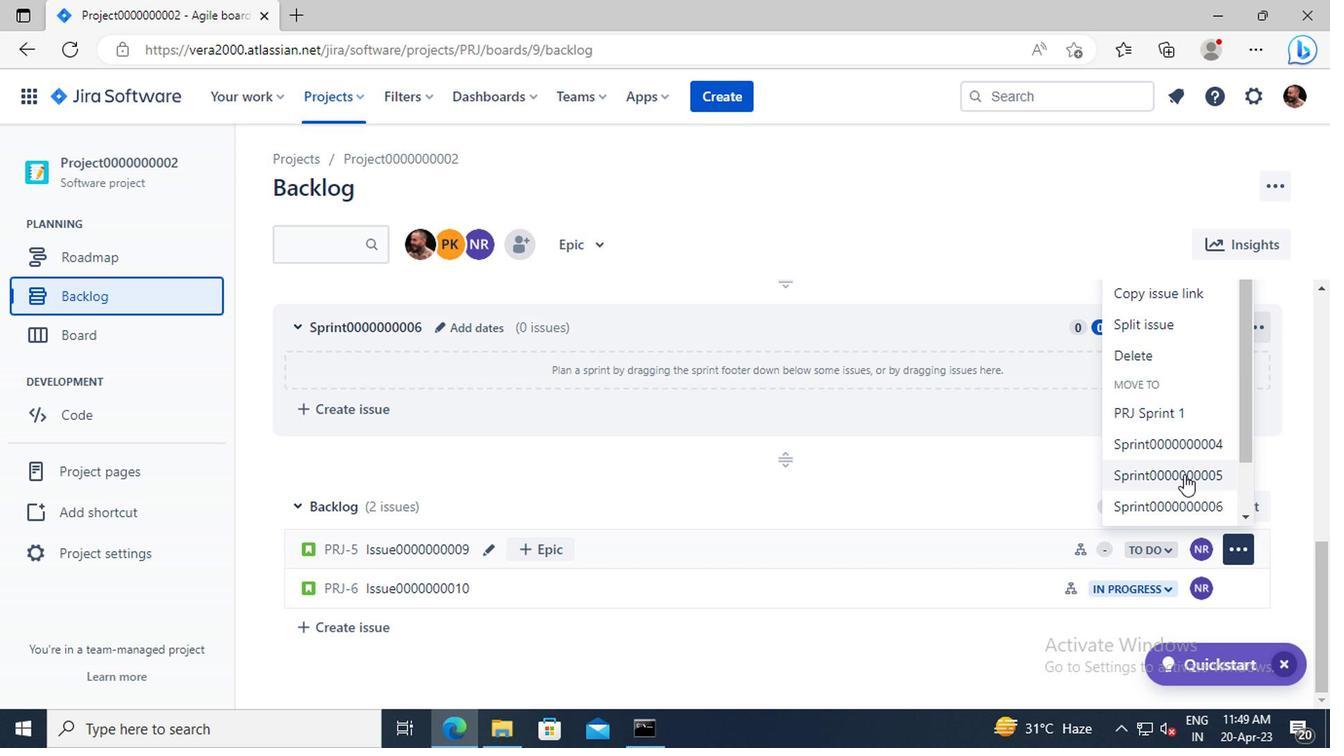 
Action: Mouse moved to (1240, 587)
Screenshot: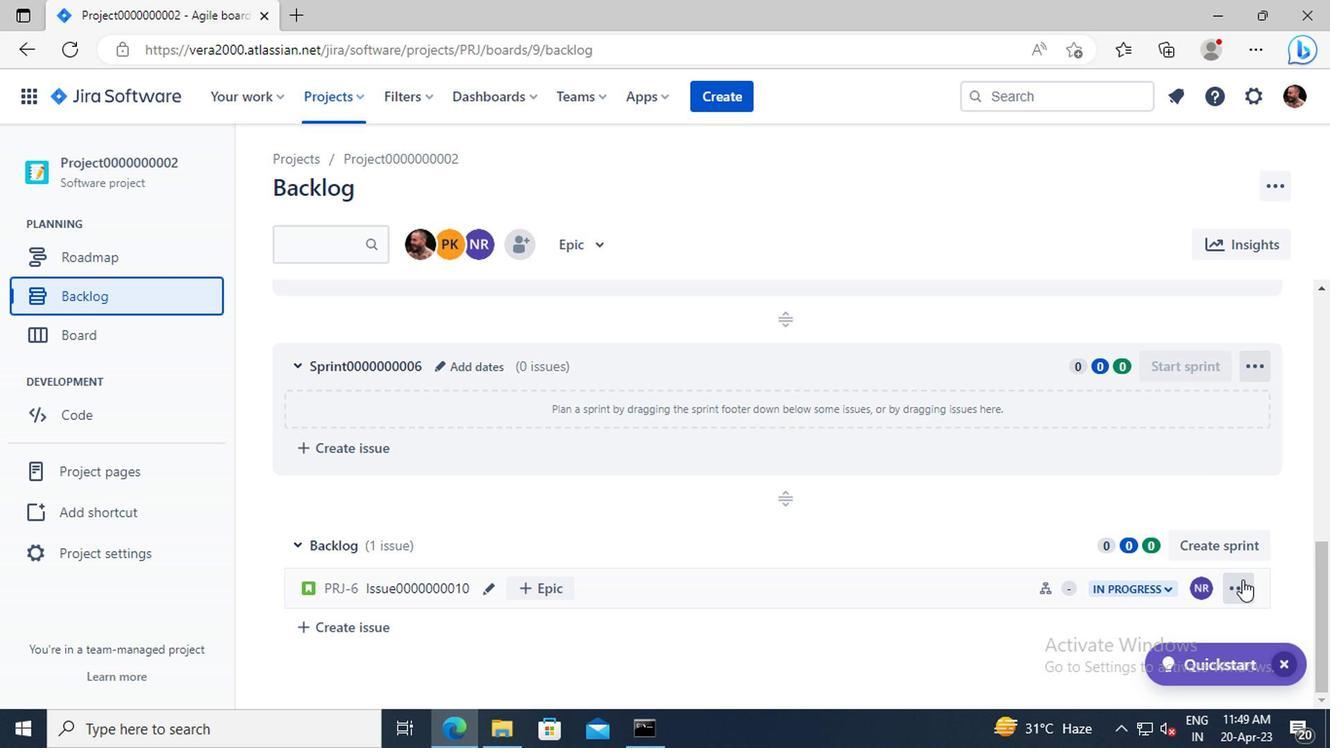 
Action: Mouse pressed left at (1240, 587)
Screenshot: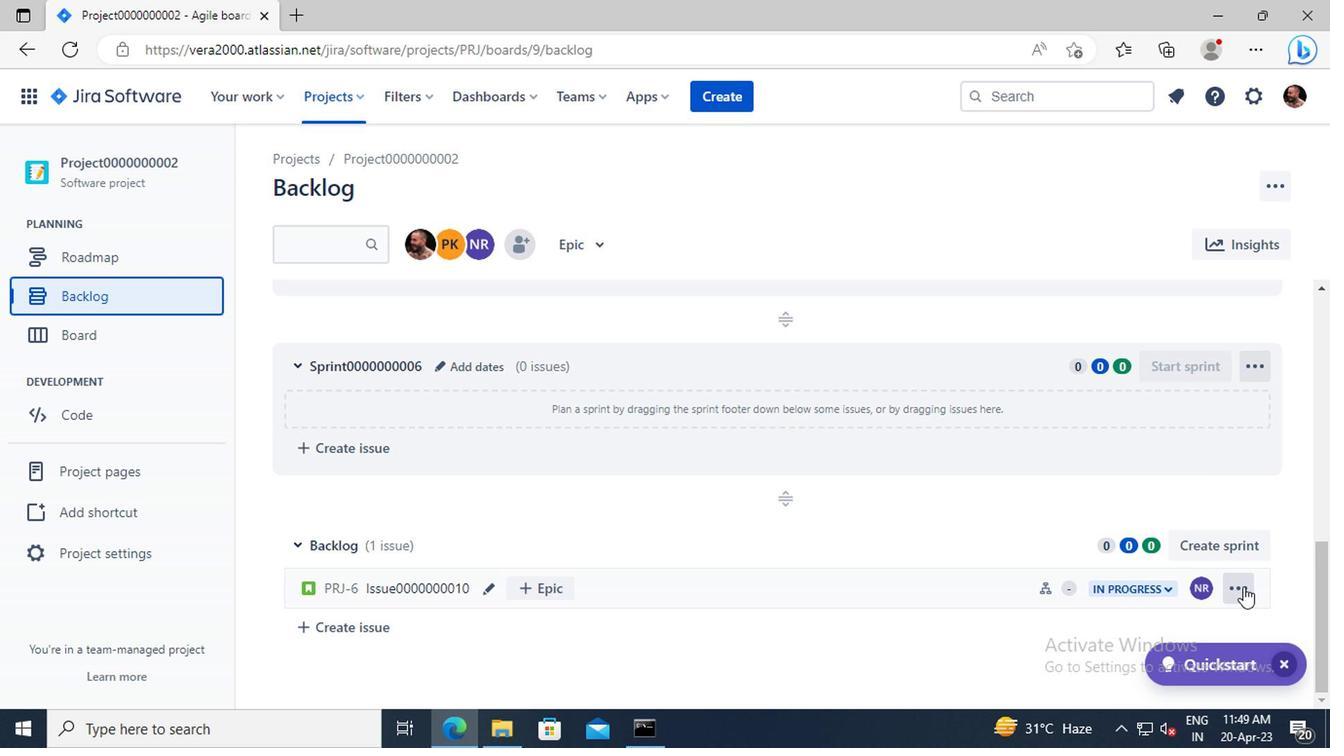 
Action: Mouse moved to (1152, 545)
Screenshot: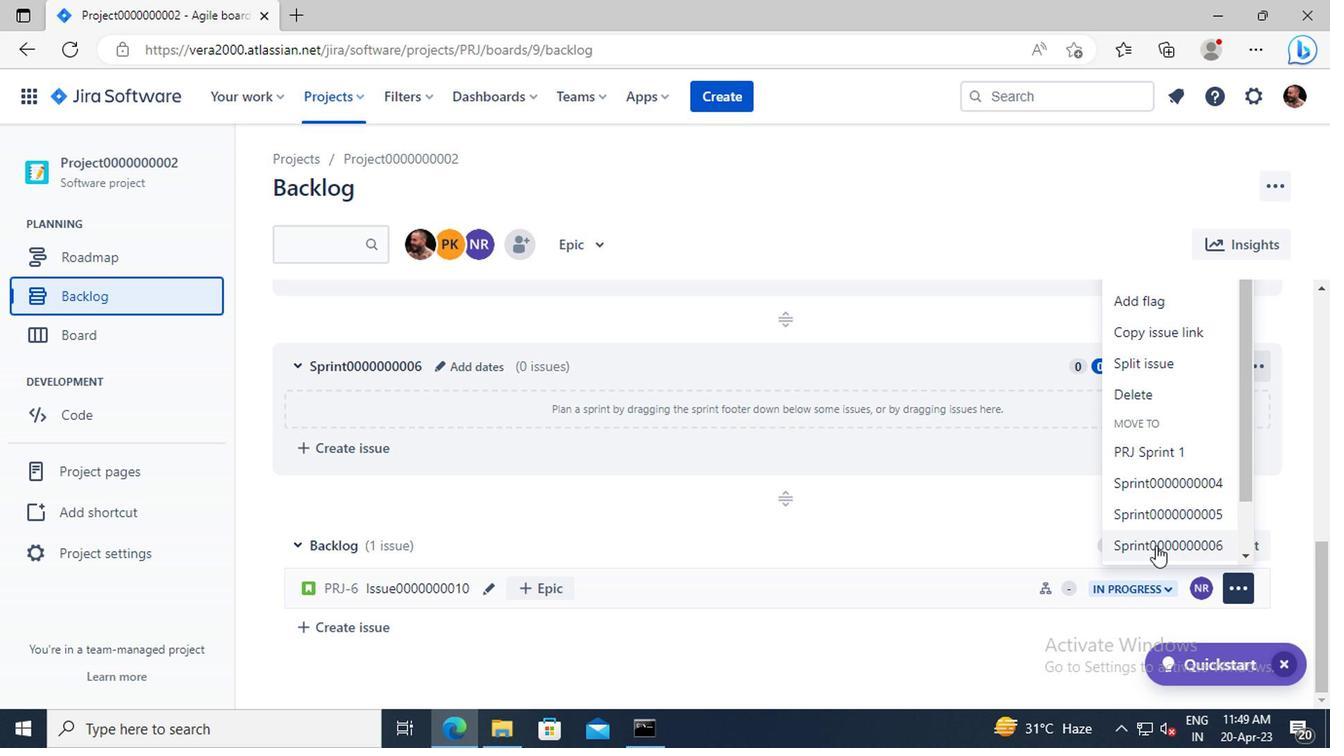 
Action: Mouse pressed left at (1152, 545)
Screenshot: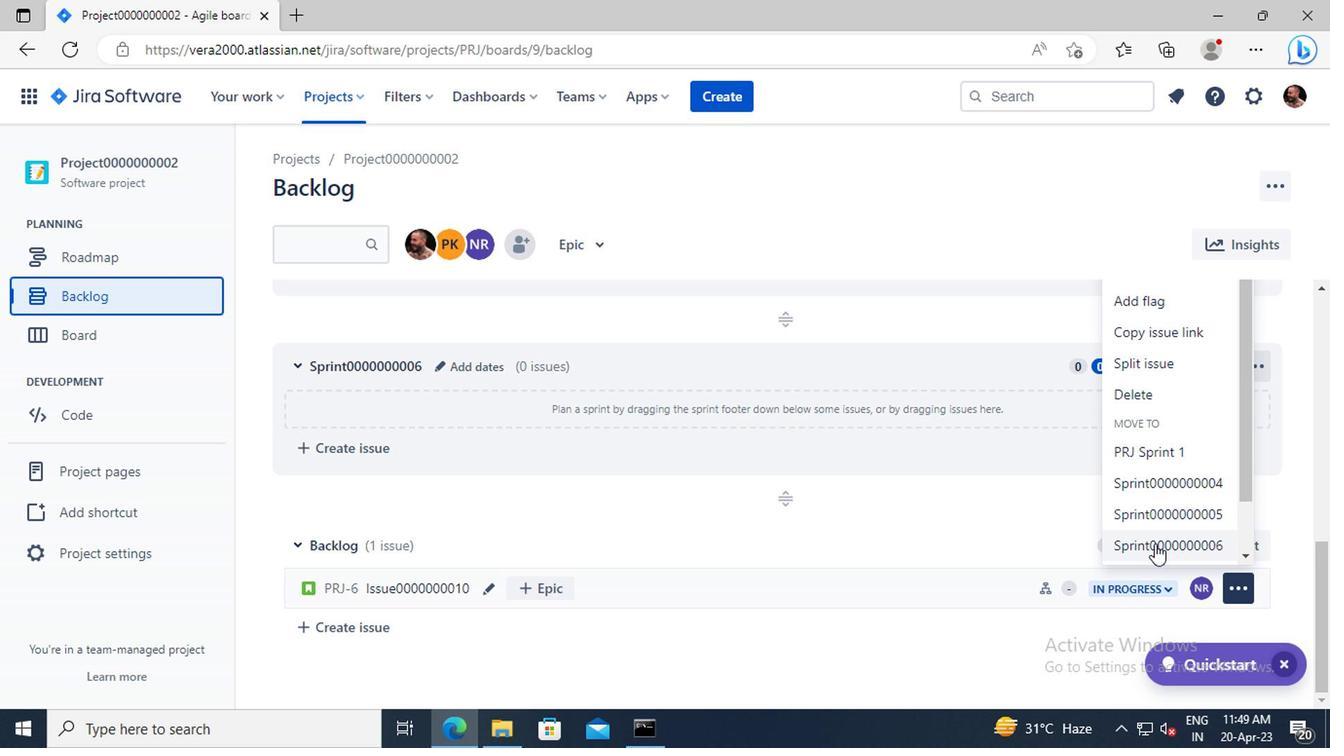 
Action: Mouse moved to (1152, 544)
Screenshot: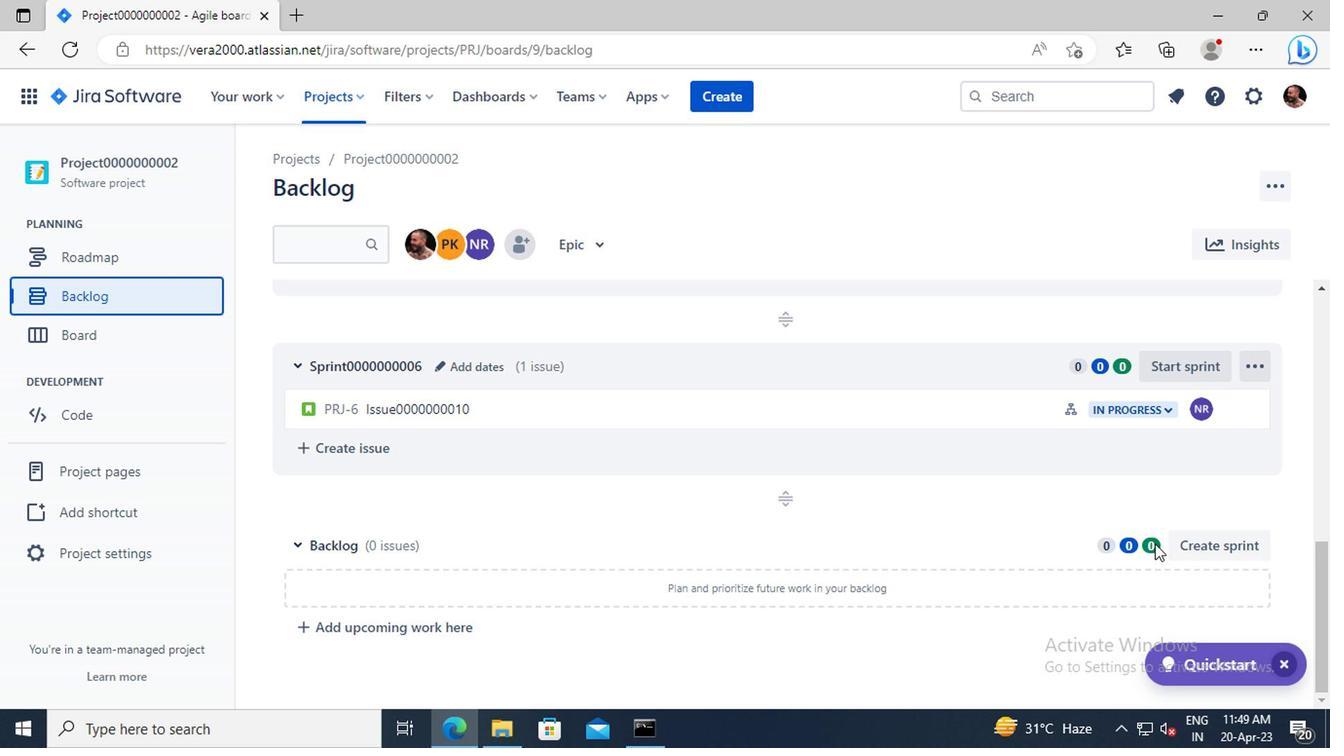 
